 Task: Create new customer invoice with Date Opened: 25-May-23, Select Customer: Country Charm General Store, Terms: Net 30. Make invoice entry for item-1 with Date: 25-May-23, Description: Ikem Collection Igwe Power Africa Kola Endurance & Libido Tea
, Income Account: Income:Sales, Quantity: 2, Unit Price: 15.49, Sales Tax: Y, Sales Tax Included: Y, Tax Table: Sales Tax. Post Invoice with Post Date: 25-May-23, Post to Accounts: Assets:Accounts Receivable. Pay / Process Payment with Transaction Date: 23-Jun-23, Amount: 30.98, Transfer Account: Checking Account. Go to 'Print Invoice'.
Action: Mouse moved to (154, 53)
Screenshot: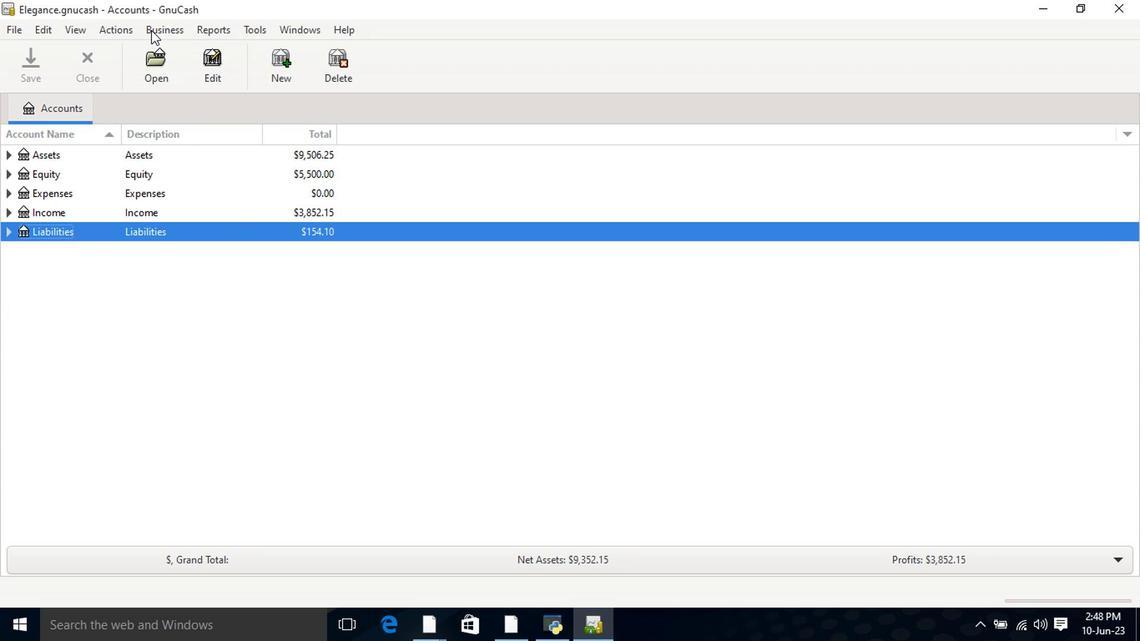 
Action: Mouse pressed left at (154, 53)
Screenshot: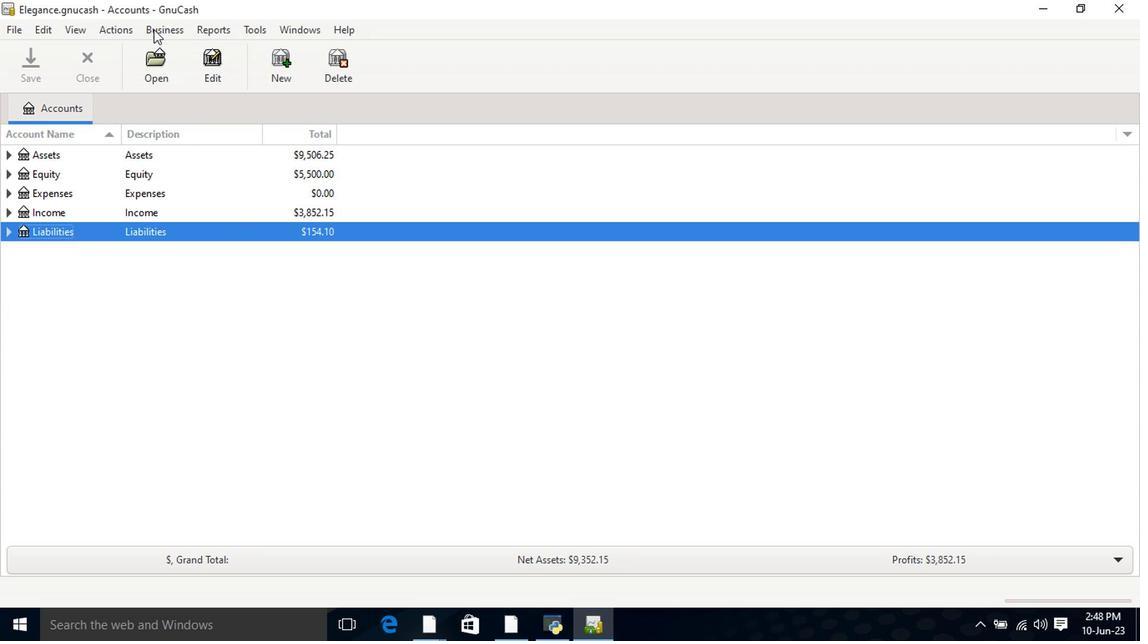 
Action: Mouse moved to (164, 66)
Screenshot: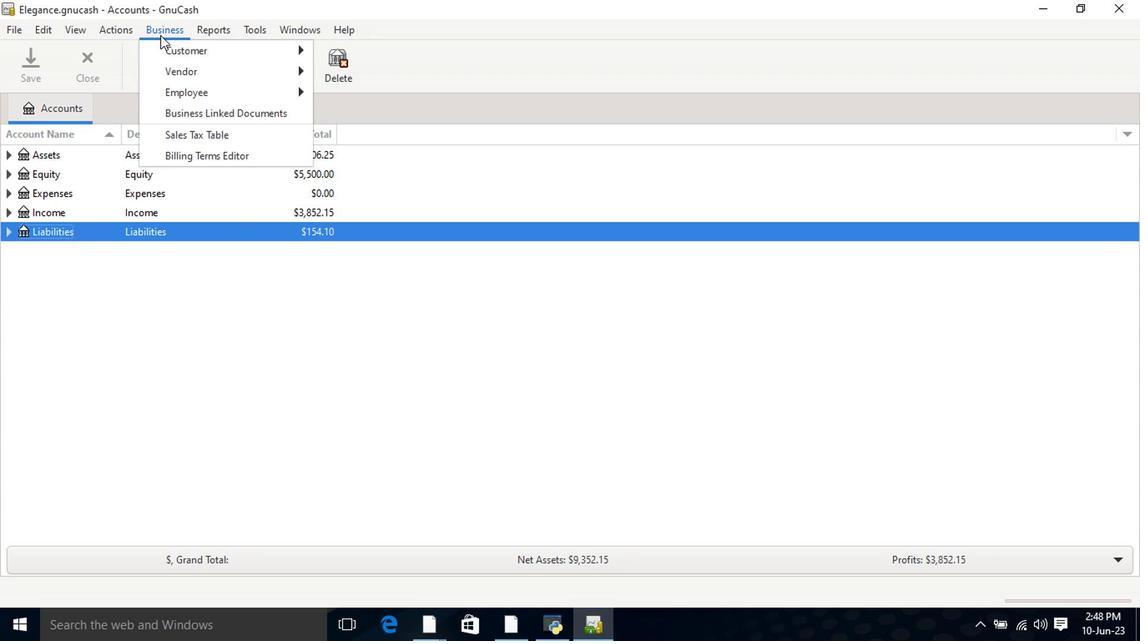 
Action: Mouse pressed left at (164, 66)
Screenshot: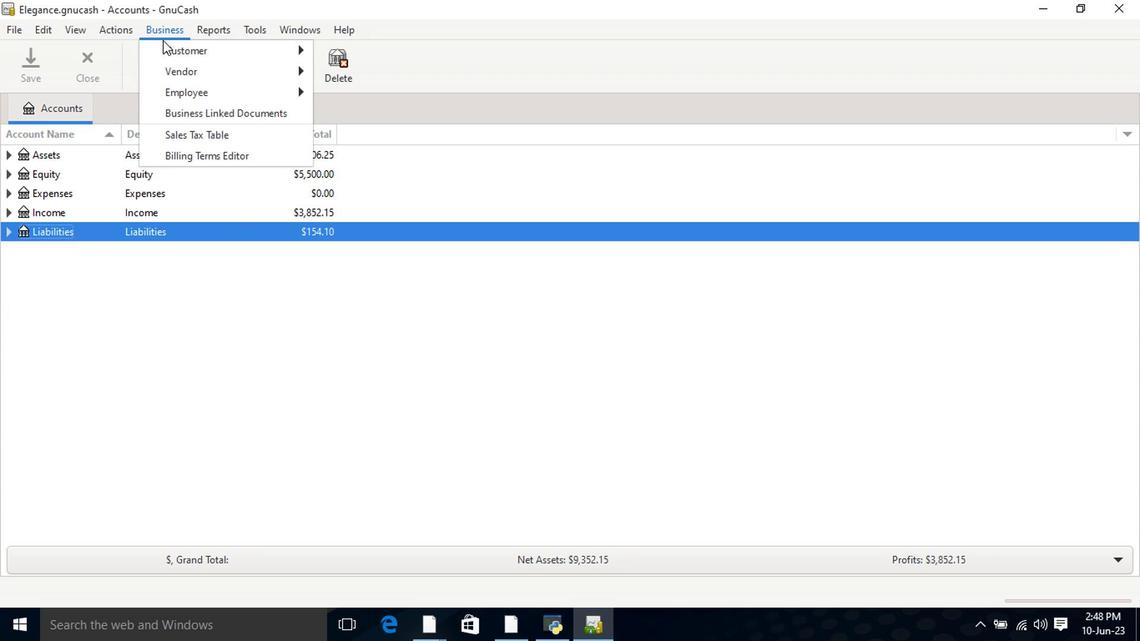 
Action: Mouse moved to (370, 127)
Screenshot: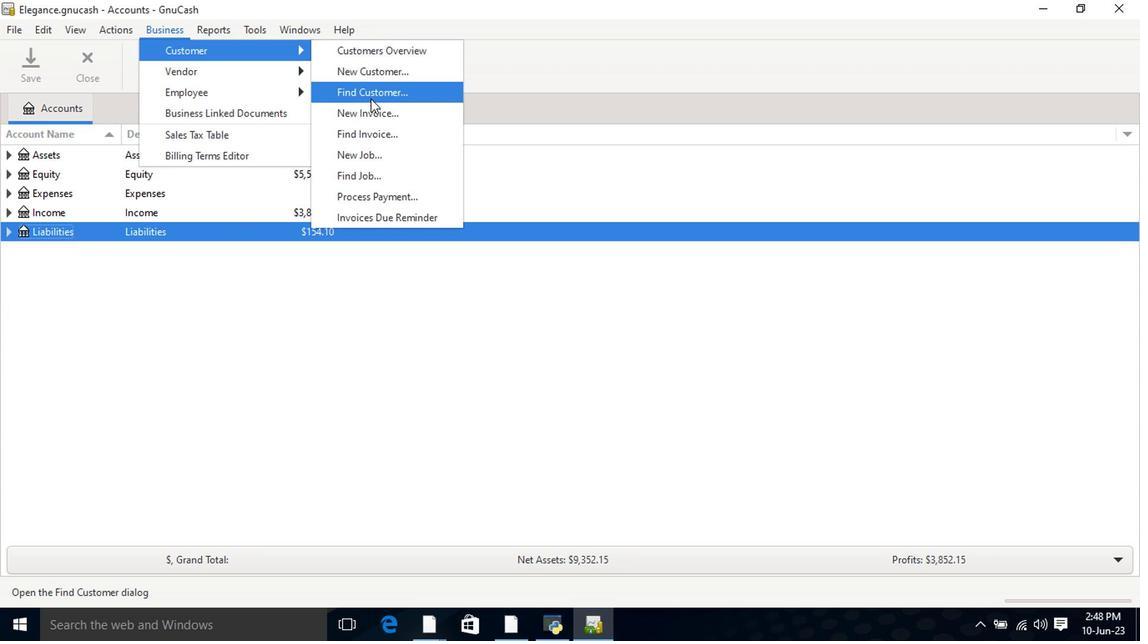 
Action: Mouse pressed left at (370, 127)
Screenshot: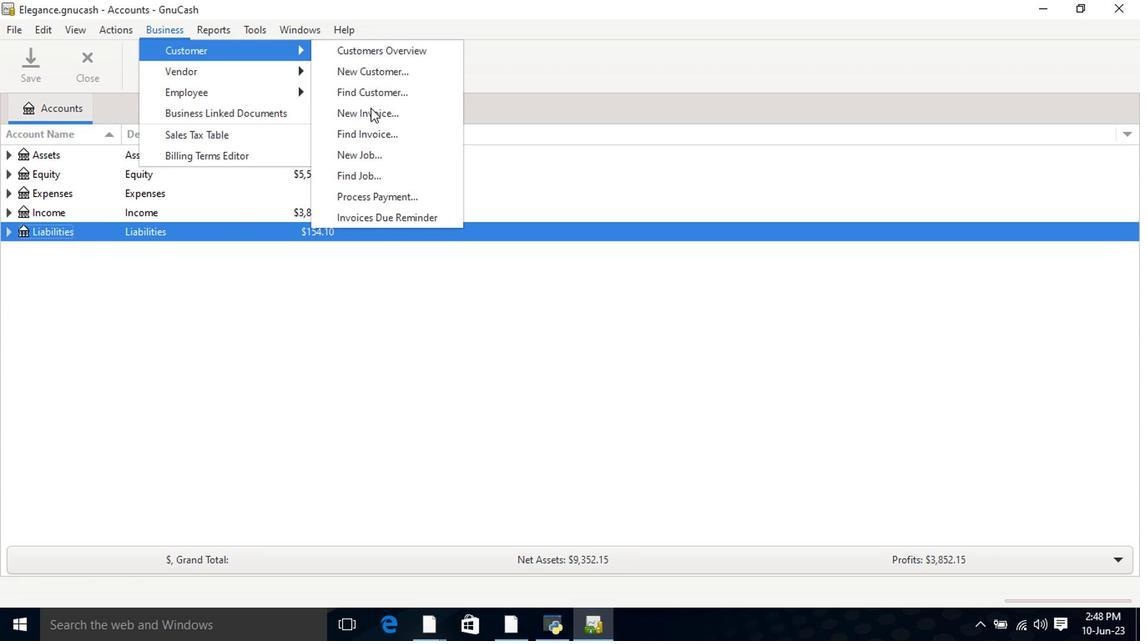 
Action: Mouse moved to (684, 260)
Screenshot: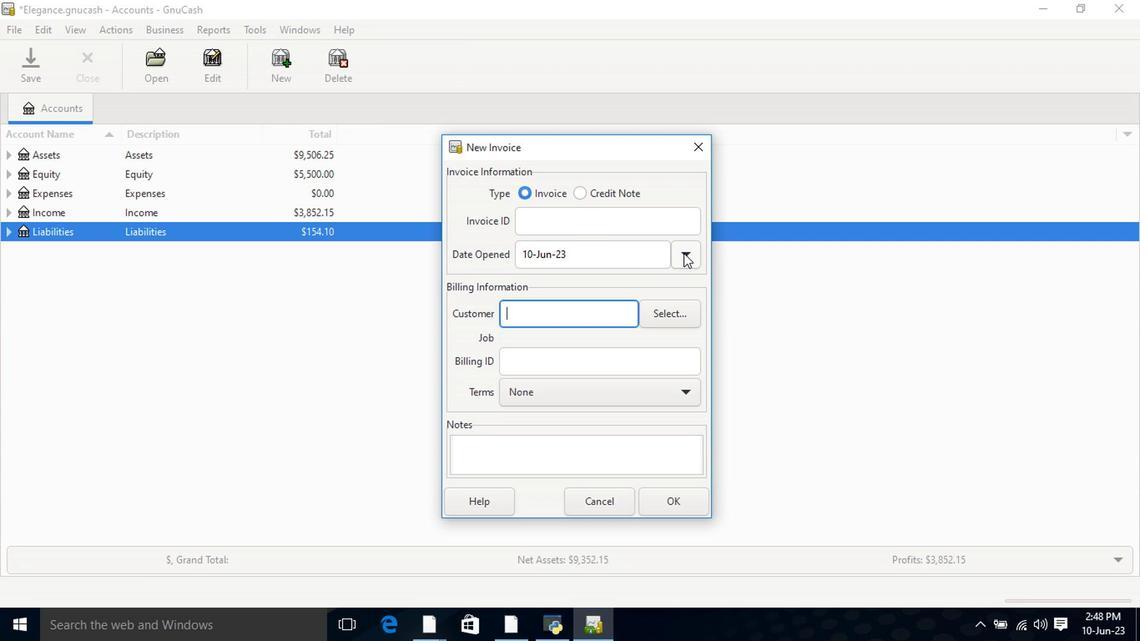 
Action: Mouse pressed left at (684, 260)
Screenshot: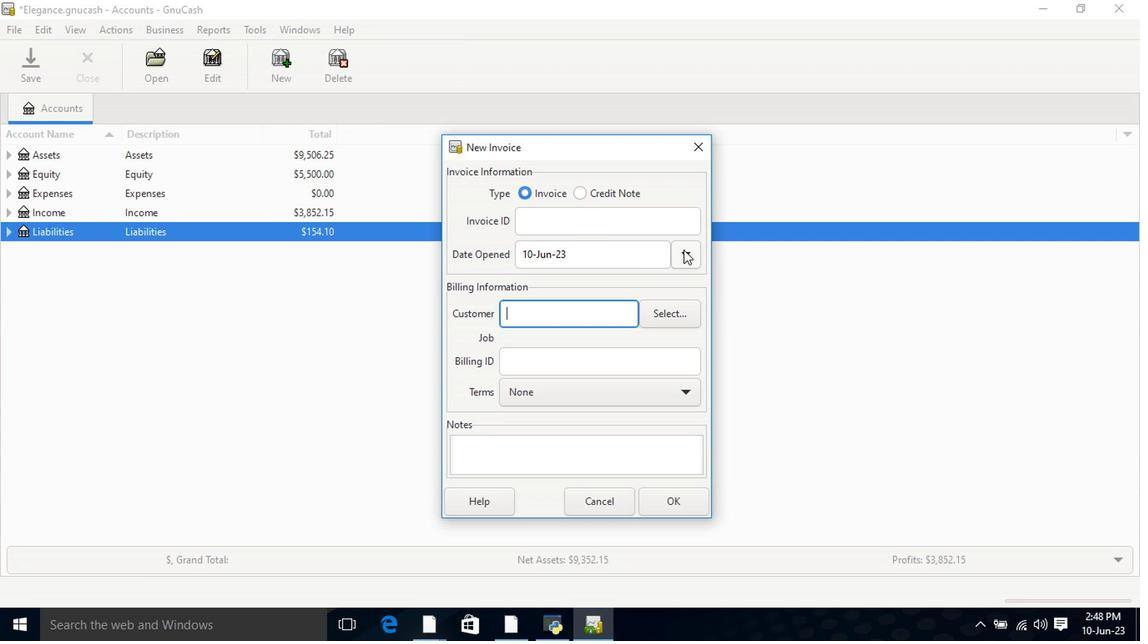 
Action: Mouse moved to (559, 285)
Screenshot: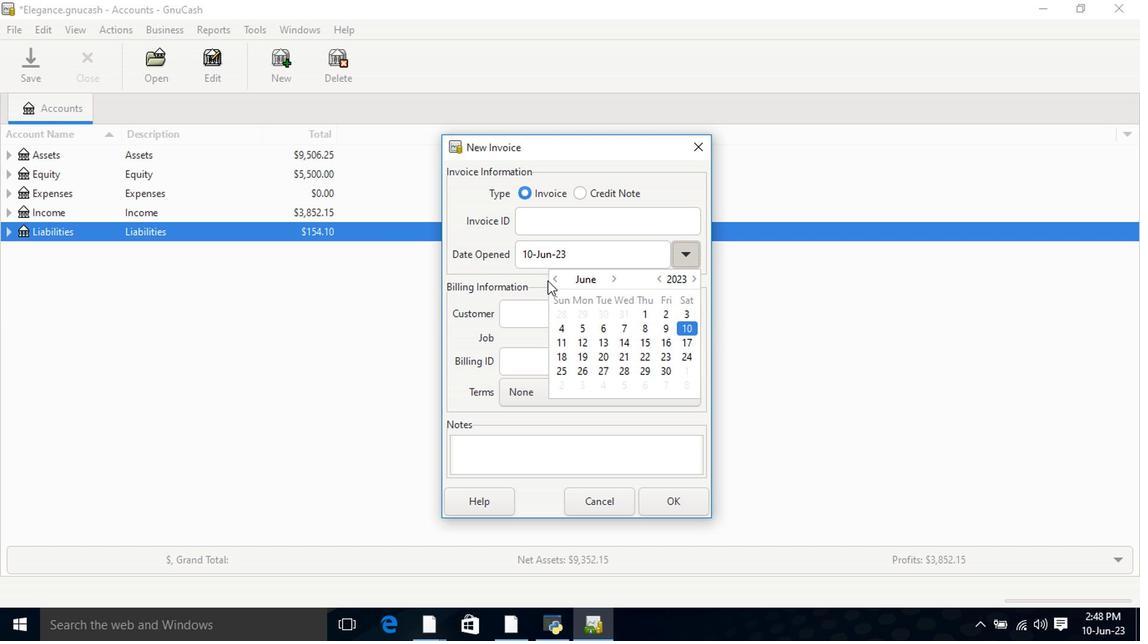 
Action: Mouse pressed left at (559, 285)
Screenshot: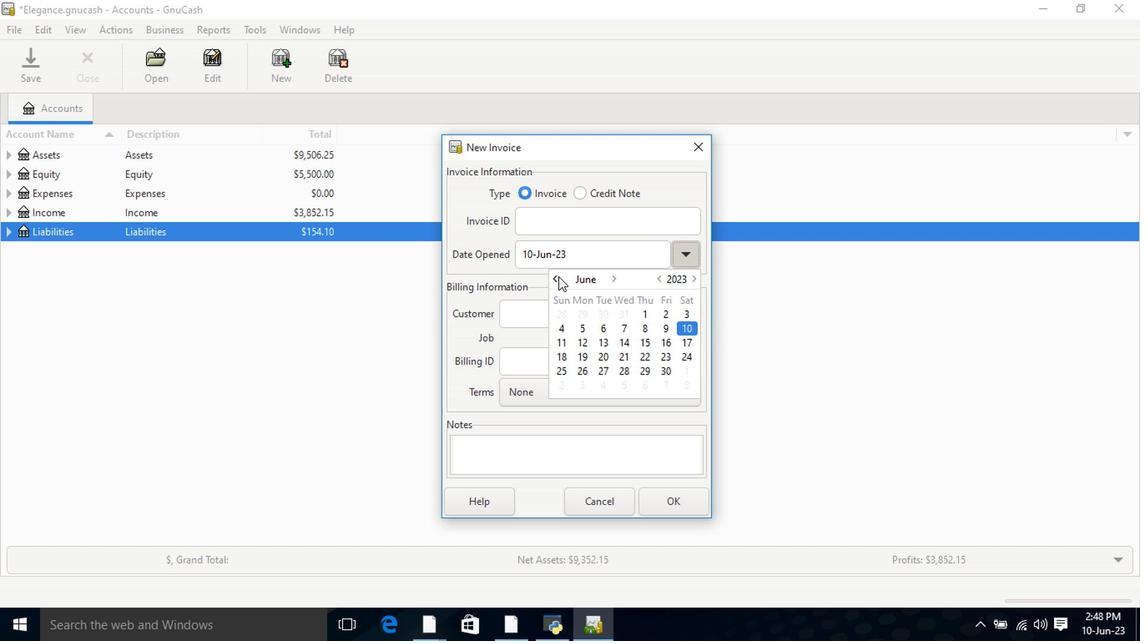 
Action: Mouse moved to (642, 357)
Screenshot: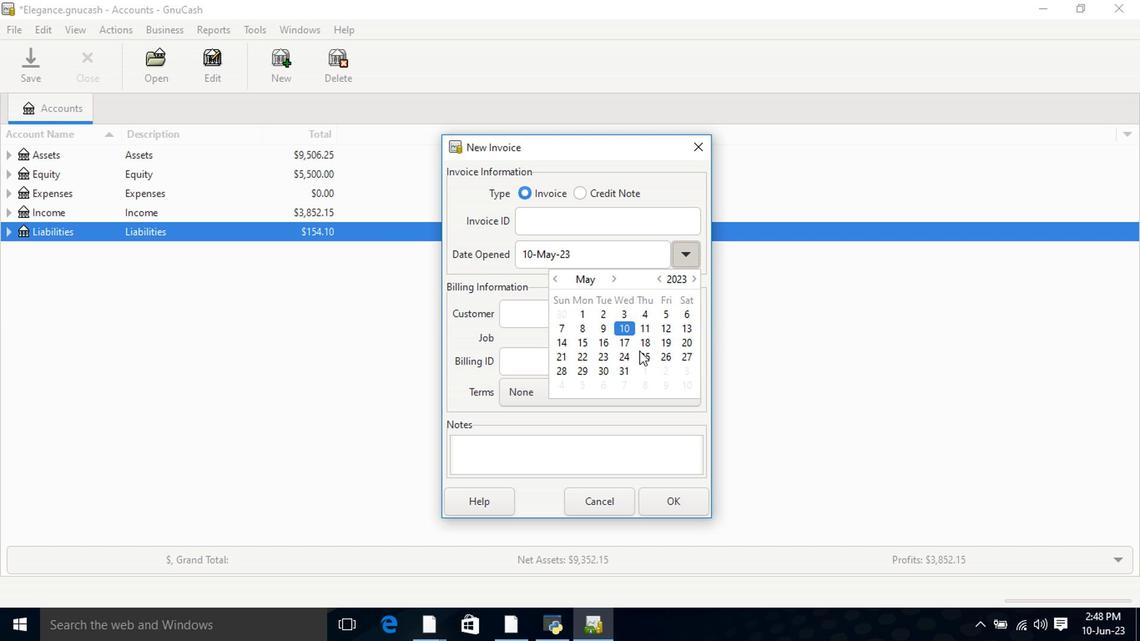 
Action: Mouse pressed left at (642, 357)
Screenshot: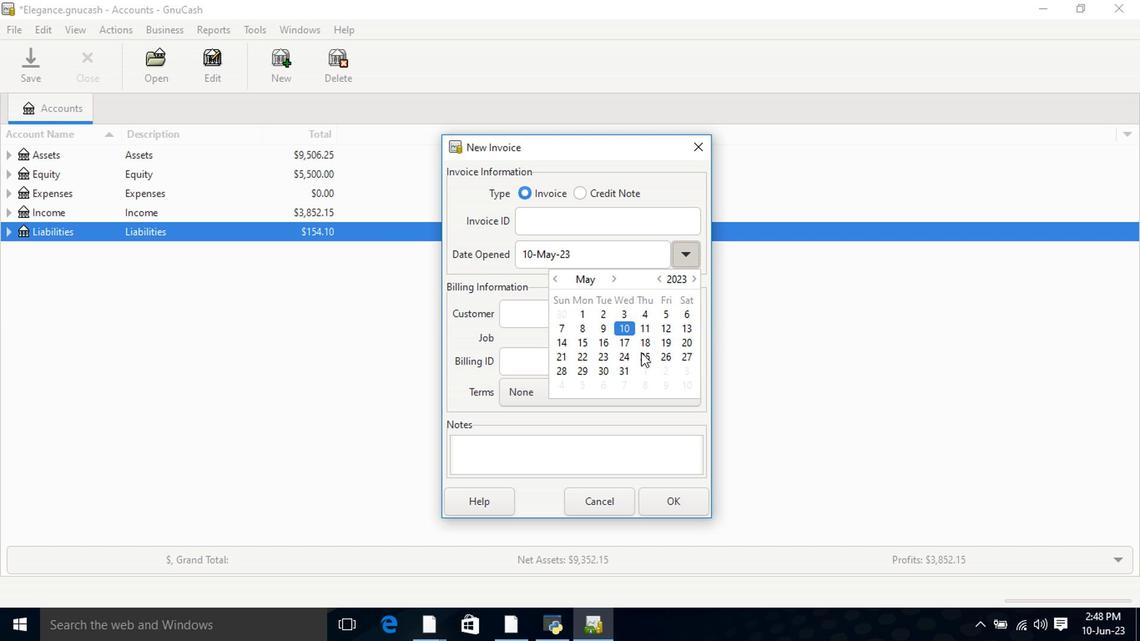 
Action: Mouse pressed left at (642, 357)
Screenshot: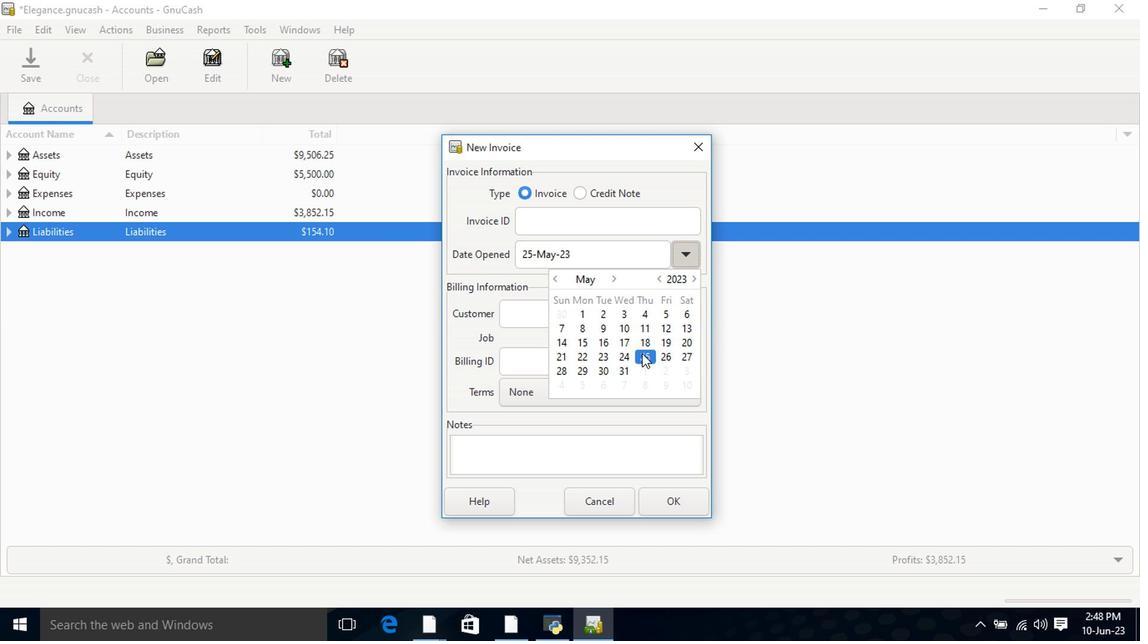 
Action: Mouse moved to (608, 329)
Screenshot: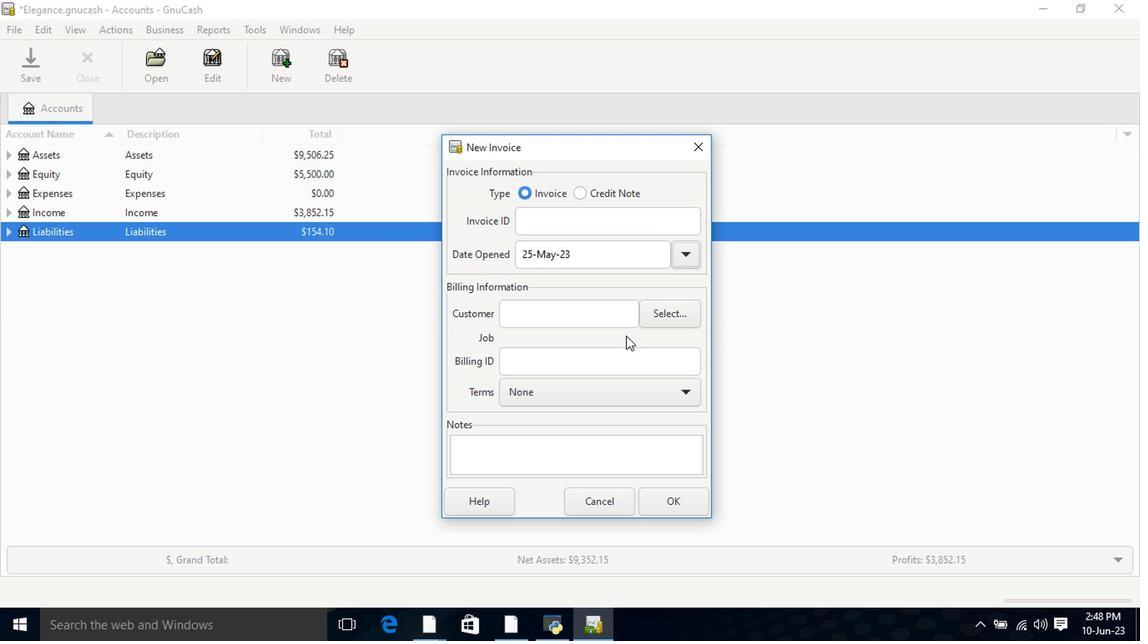
Action: Mouse pressed left at (608, 329)
Screenshot: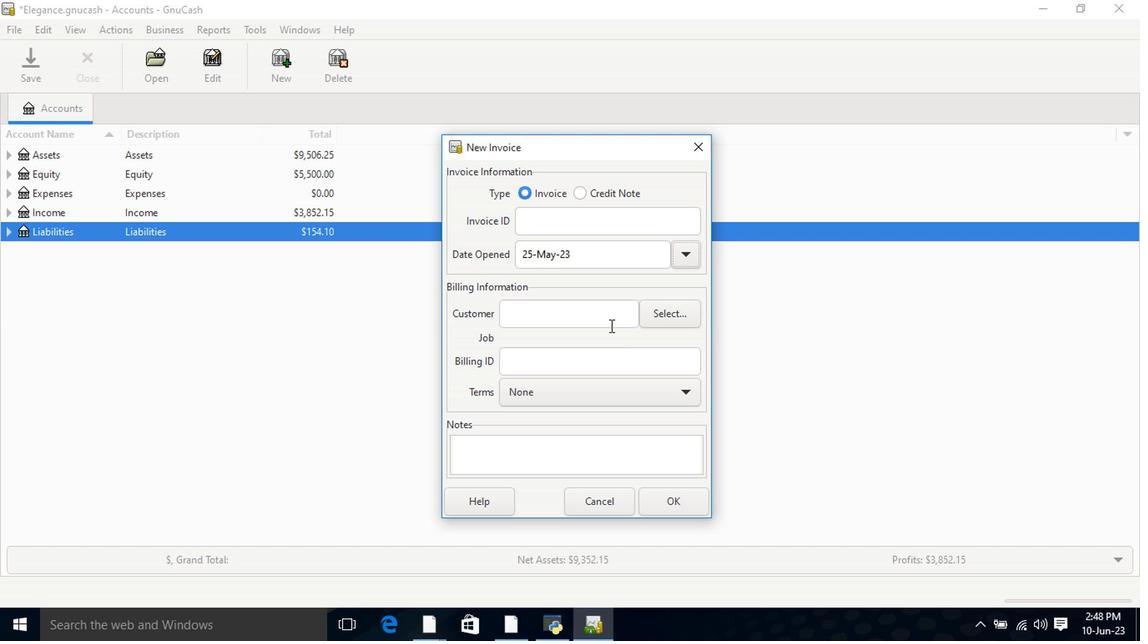 
Action: Key pressed <Key.shift>Count
Screenshot: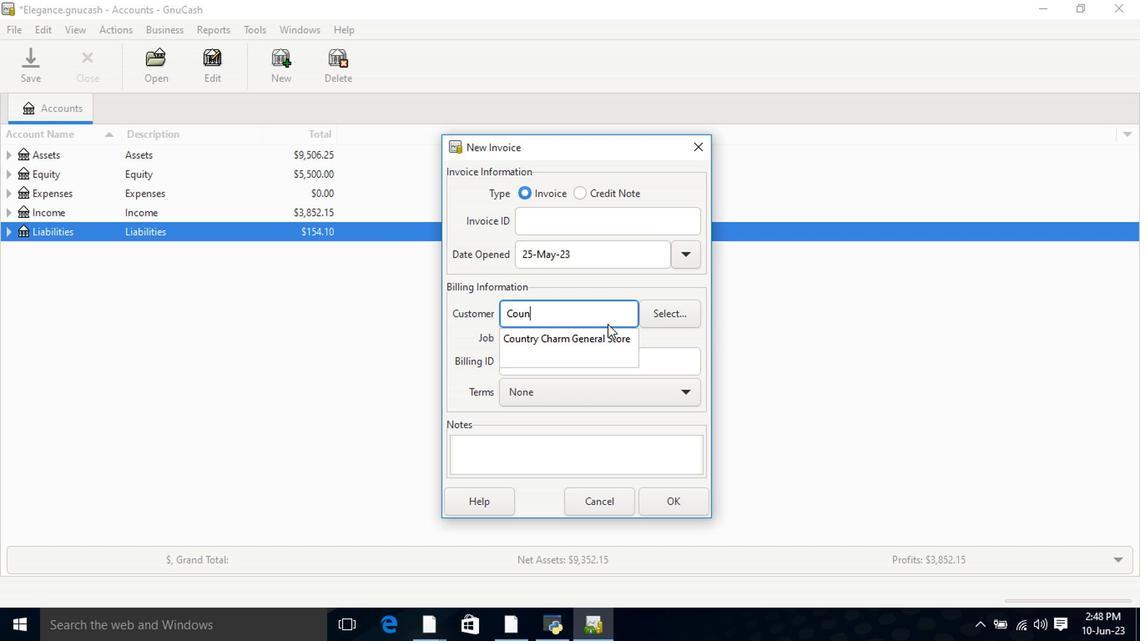 
Action: Mouse moved to (598, 346)
Screenshot: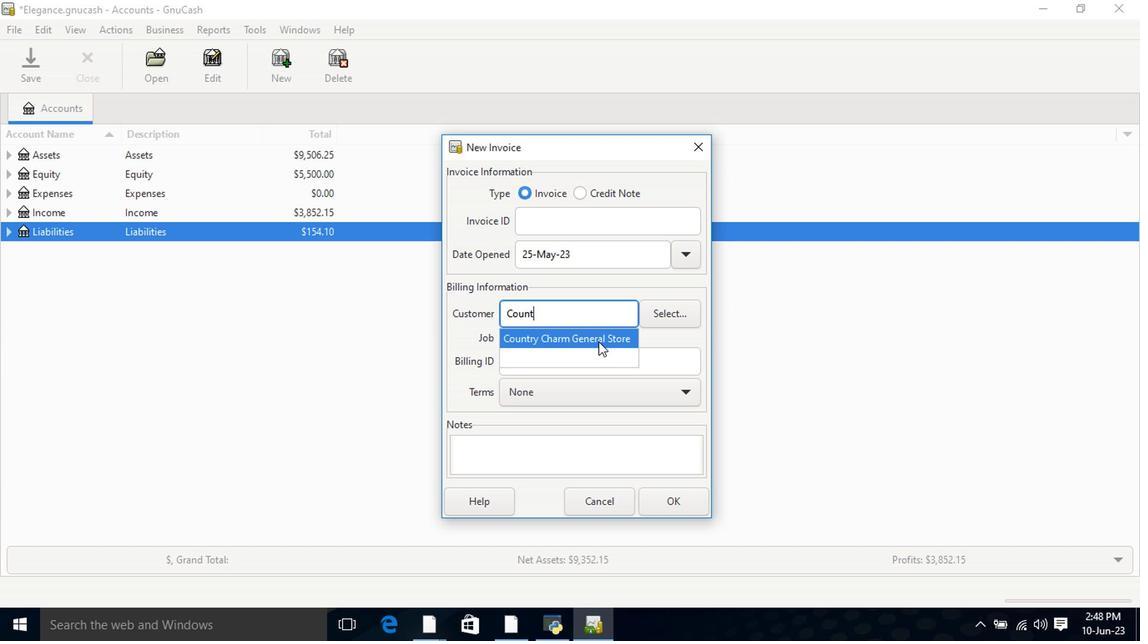 
Action: Mouse pressed left at (598, 346)
Screenshot: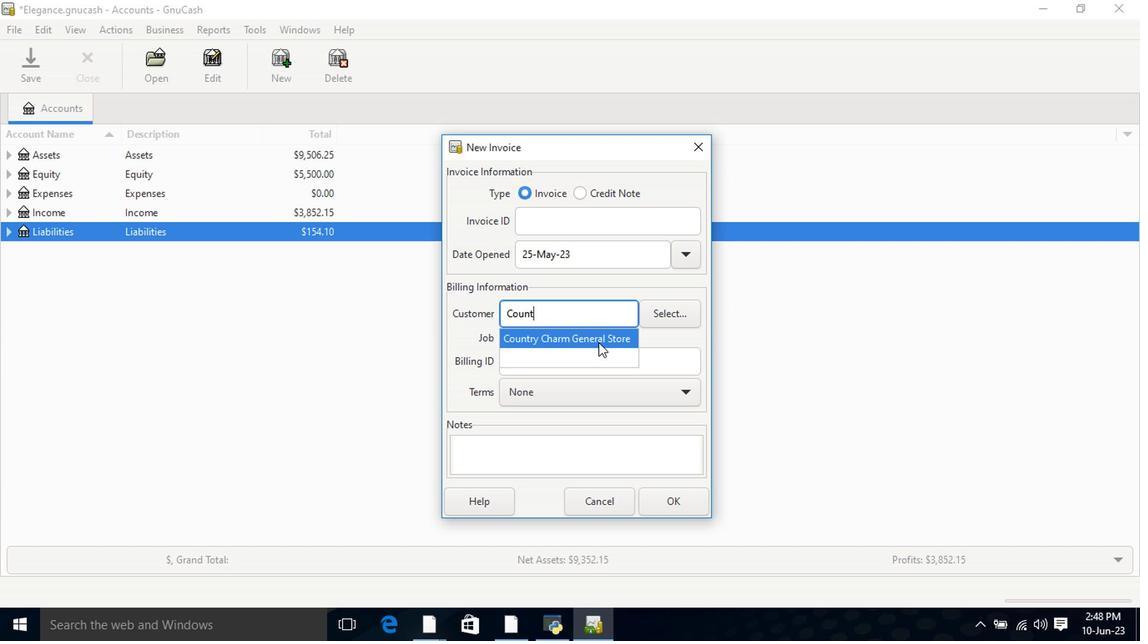 
Action: Mouse moved to (600, 398)
Screenshot: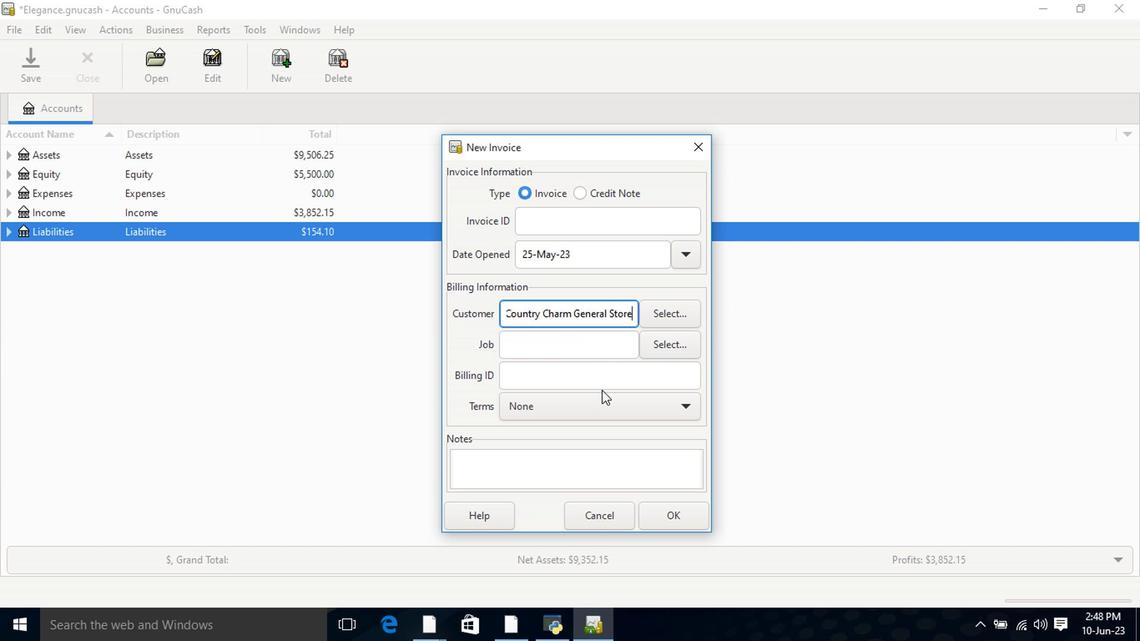 
Action: Mouse pressed left at (600, 398)
Screenshot: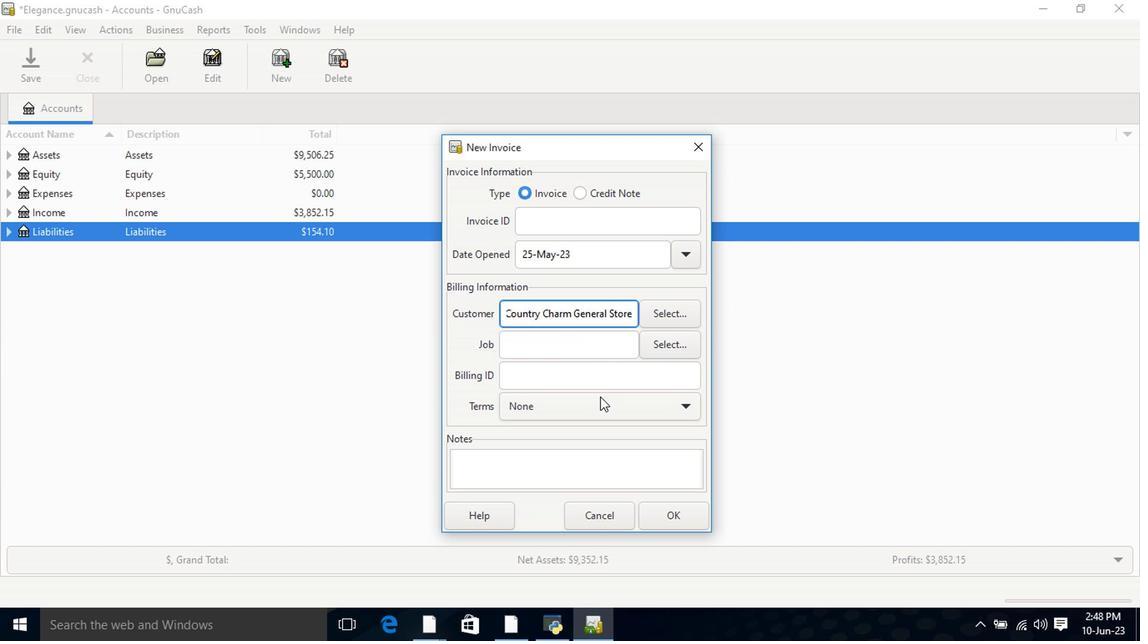 
Action: Mouse moved to (602, 446)
Screenshot: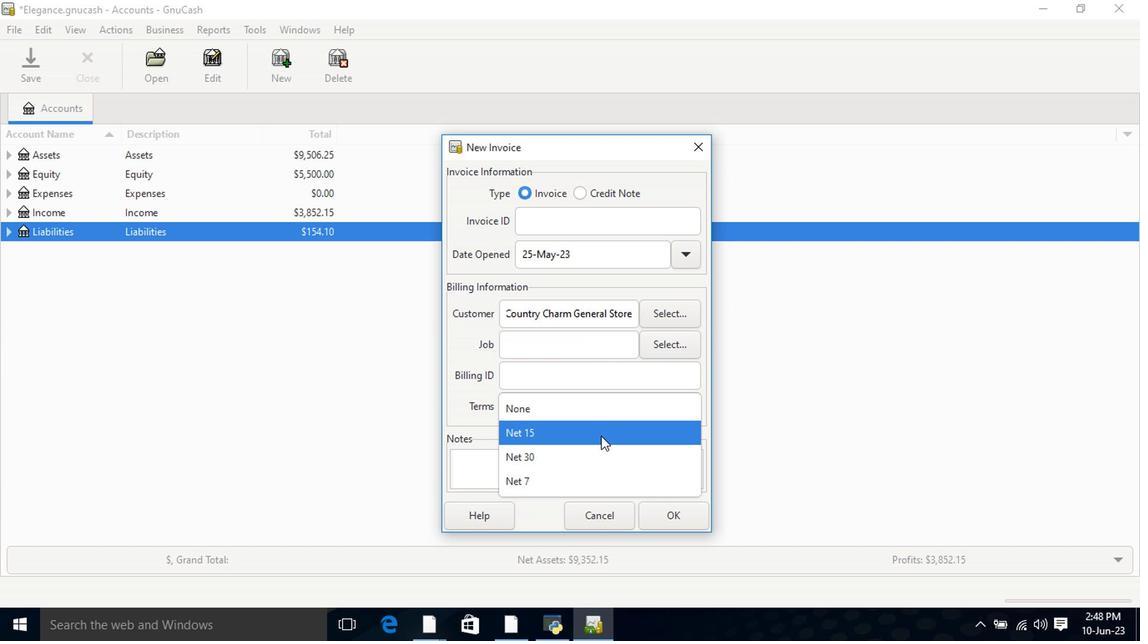 
Action: Mouse pressed left at (602, 446)
Screenshot: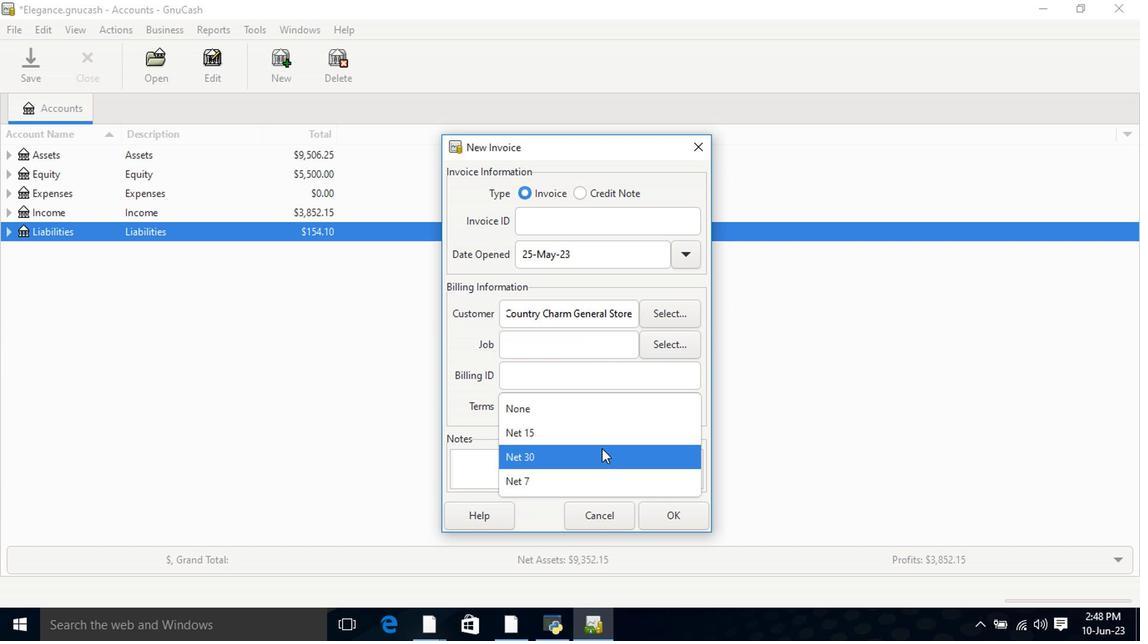 
Action: Mouse moved to (666, 504)
Screenshot: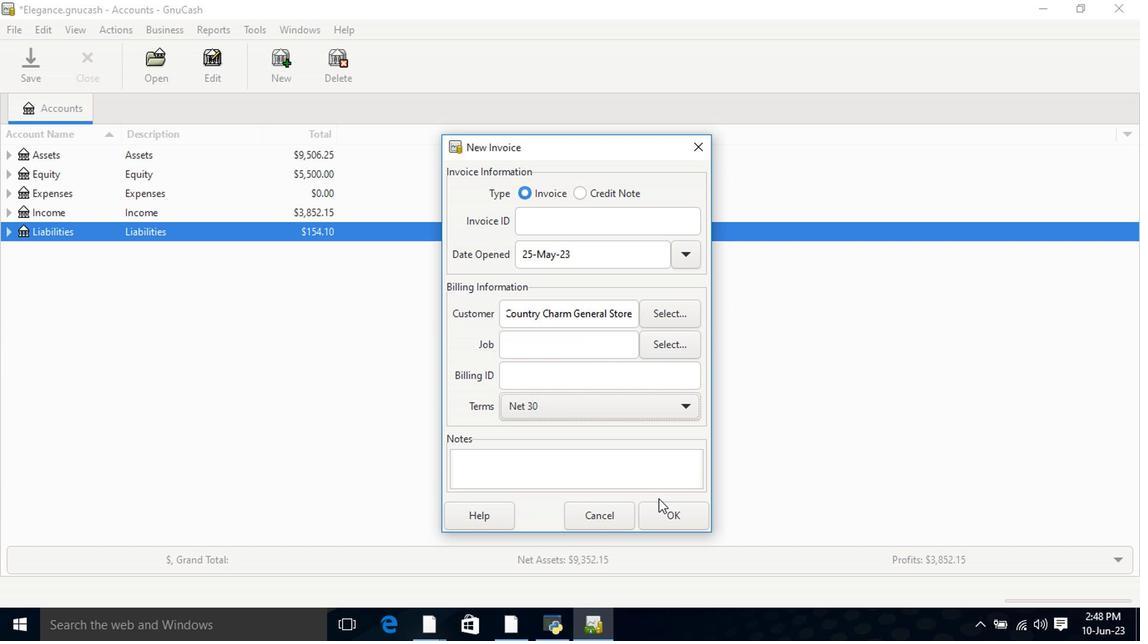 
Action: Mouse pressed left at (666, 504)
Screenshot: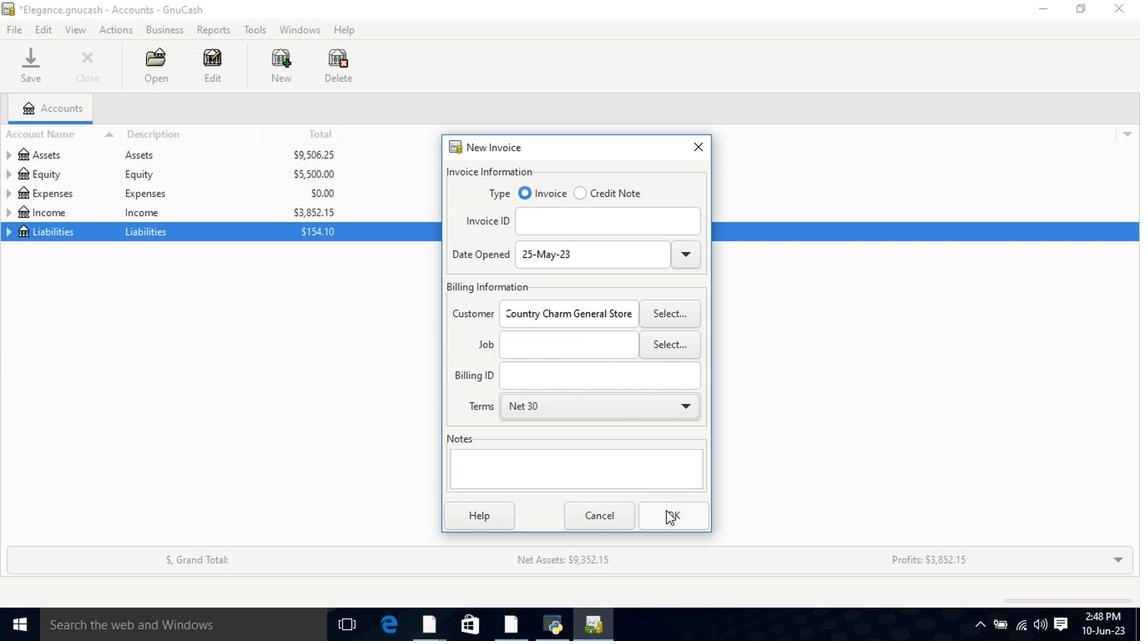 
Action: Mouse moved to (71, 327)
Screenshot: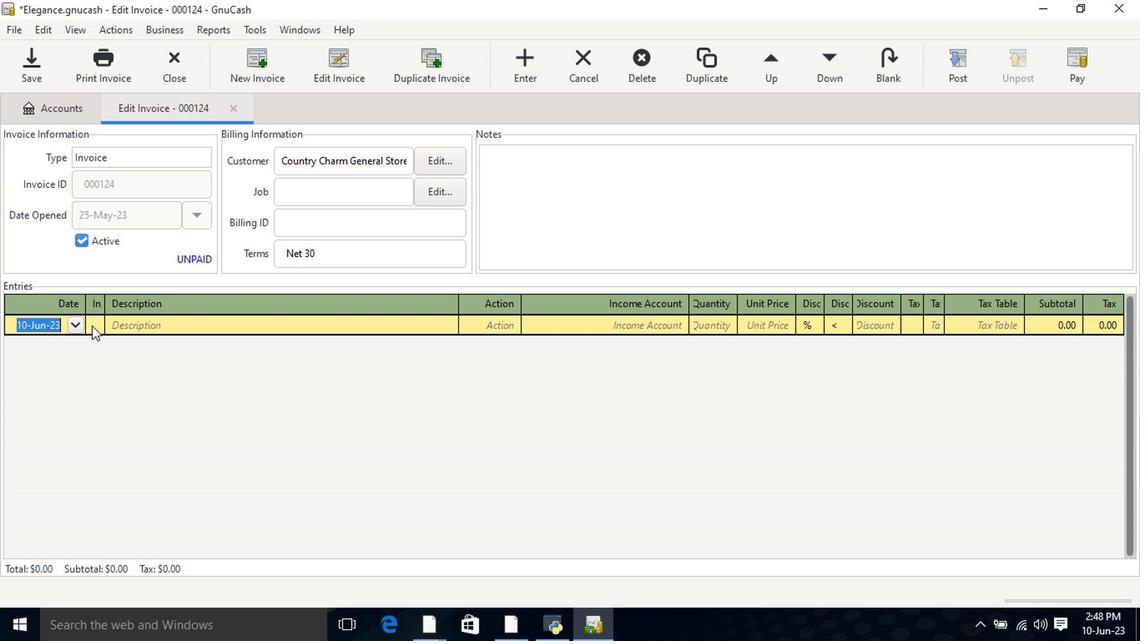 
Action: Mouse pressed left at (71, 327)
Screenshot: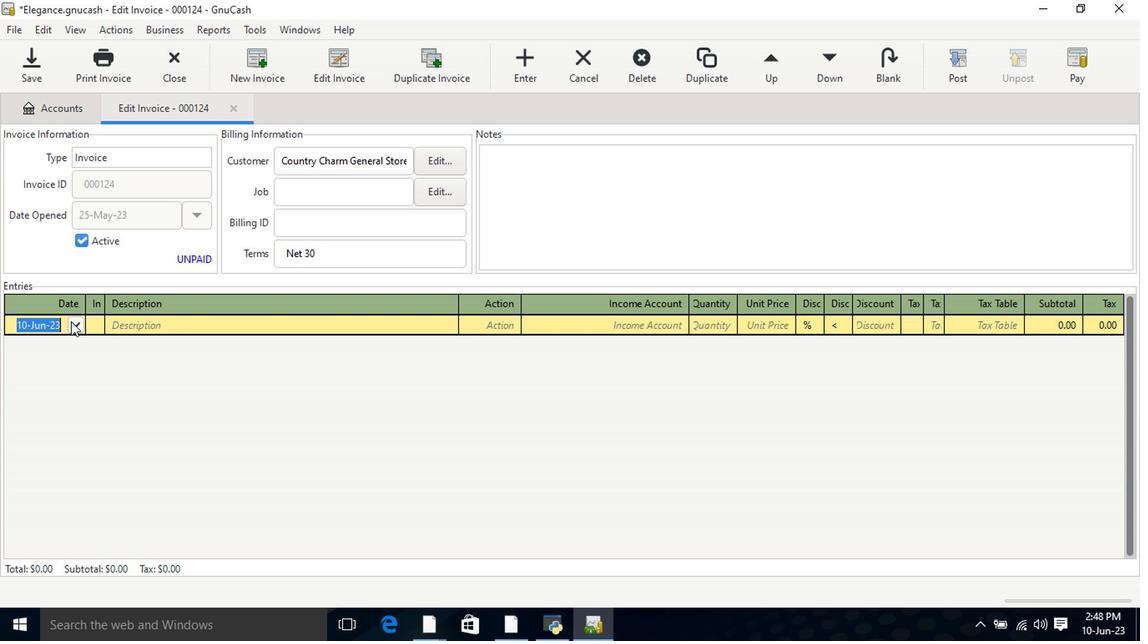 
Action: Mouse moved to (10, 354)
Screenshot: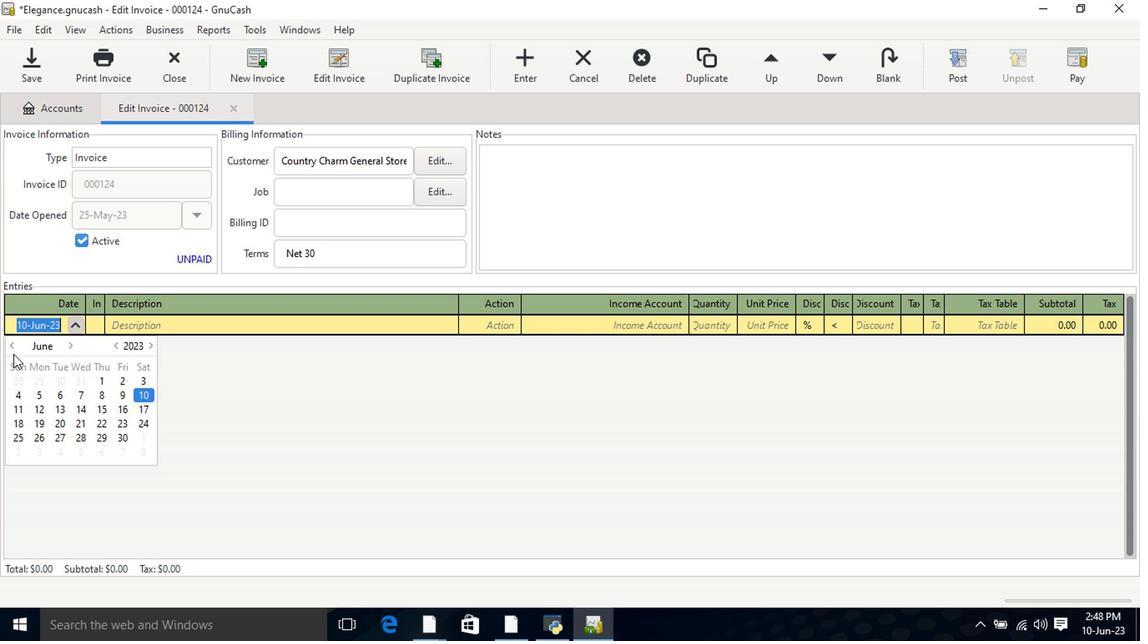 
Action: Mouse pressed left at (10, 354)
Screenshot: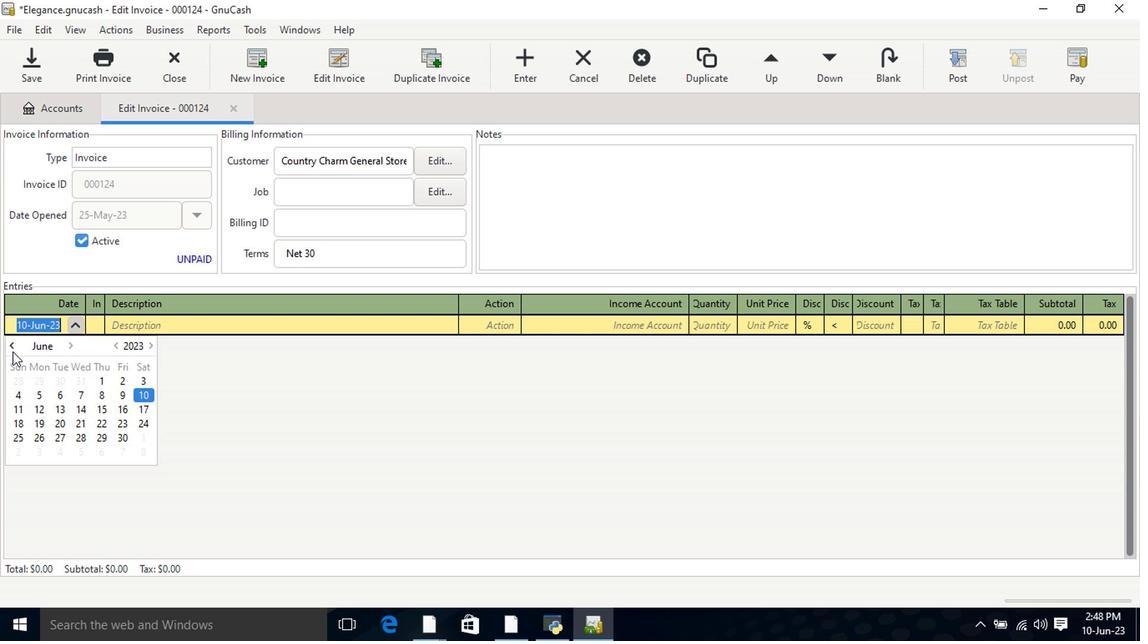 
Action: Mouse moved to (96, 424)
Screenshot: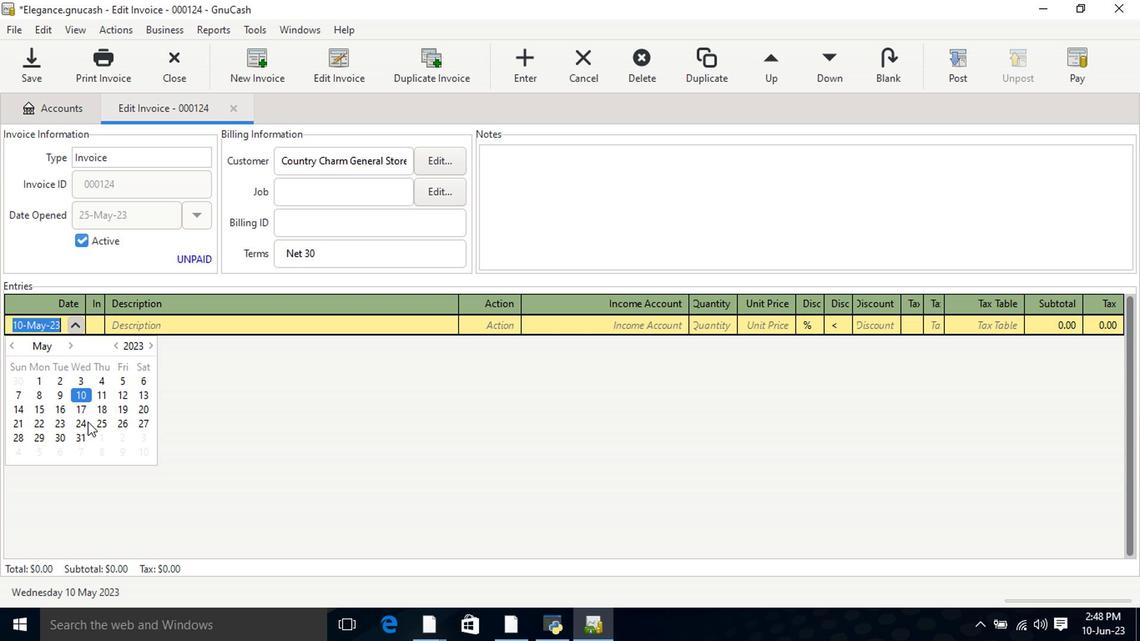 
Action: Mouse pressed left at (96, 424)
Screenshot: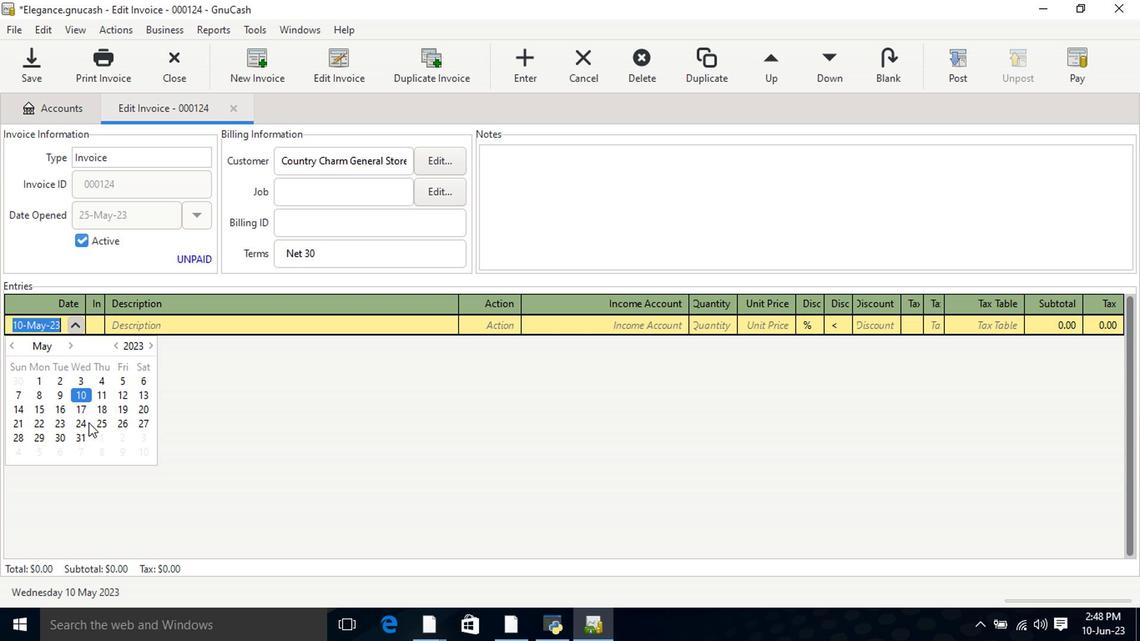 
Action: Mouse pressed left at (96, 424)
Screenshot: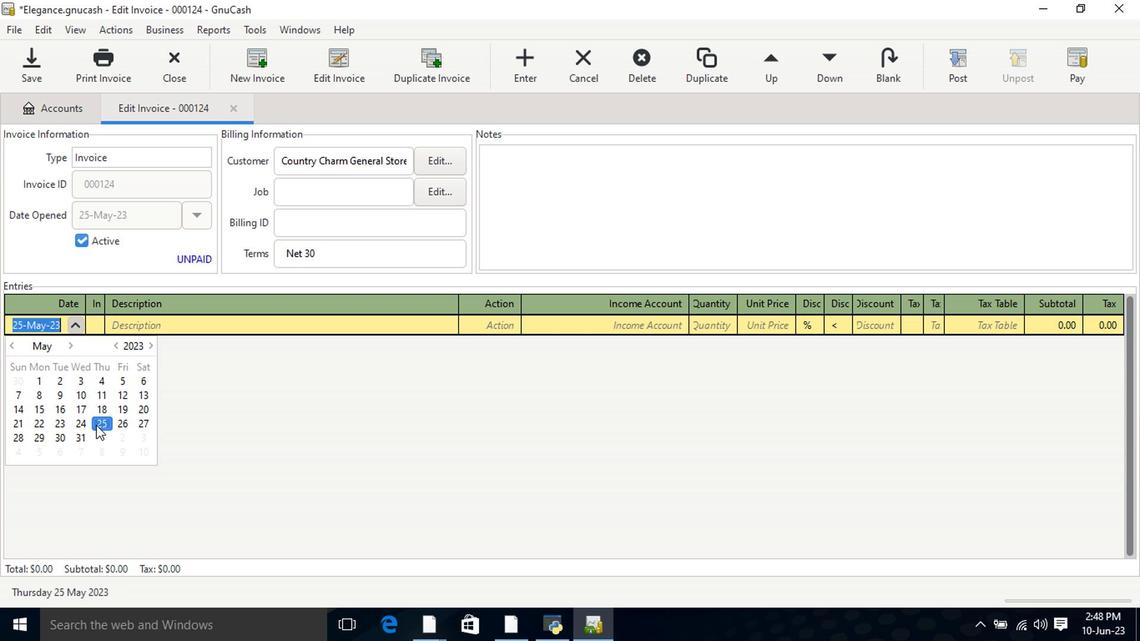 
Action: Mouse moved to (146, 332)
Screenshot: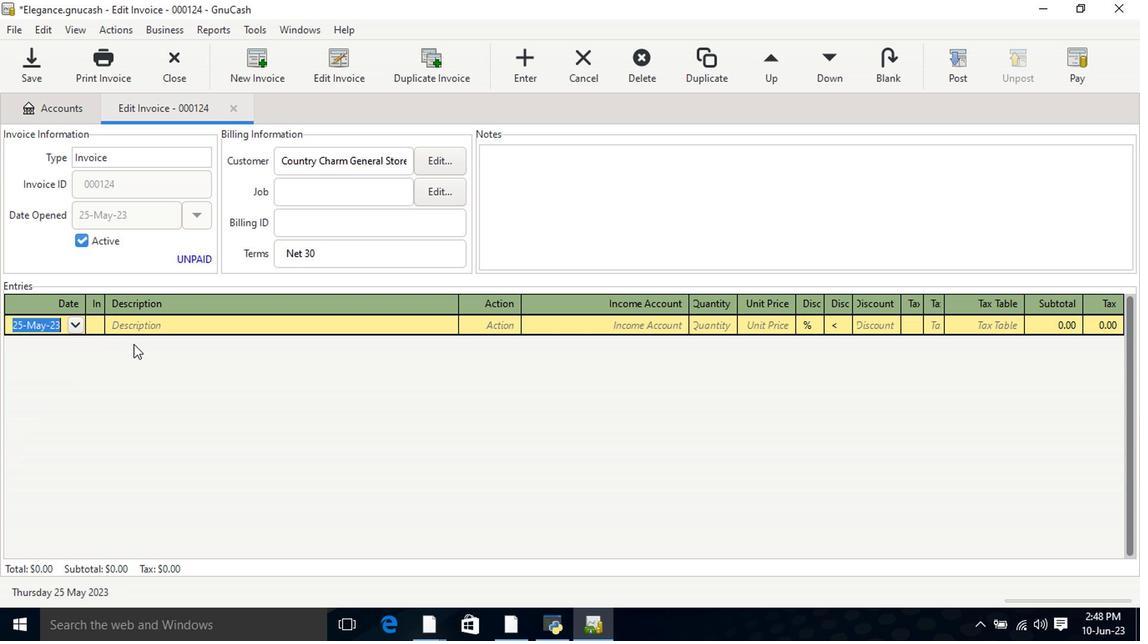 
Action: Mouse pressed left at (146, 332)
Screenshot: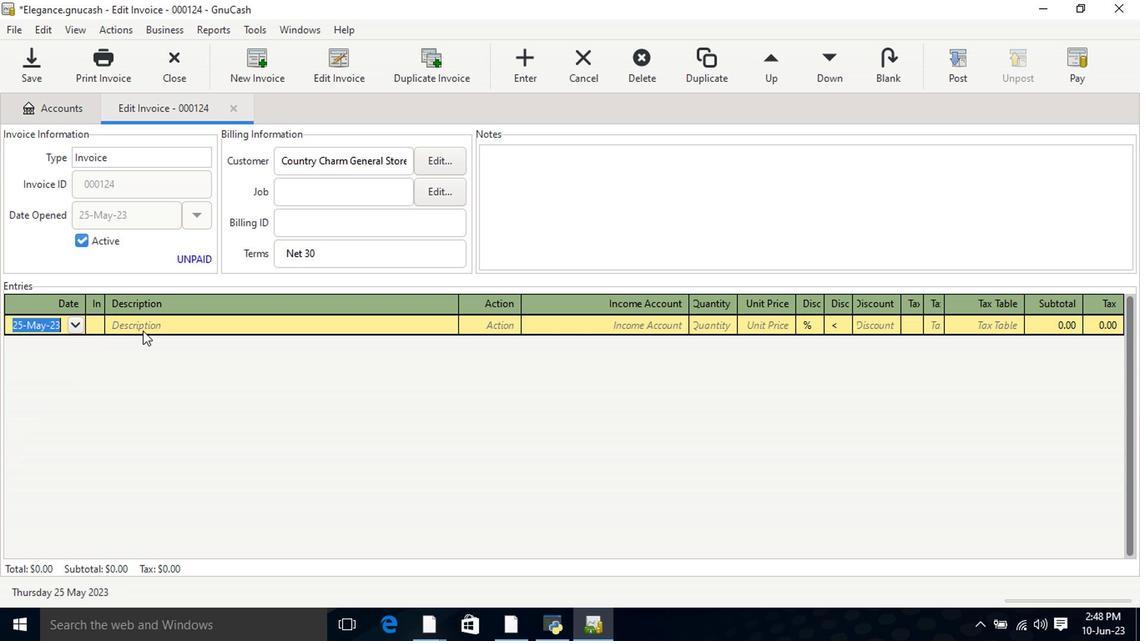 
Action: Key pressed <Key.shift>Ikem<Key.space><Key.shift><Key.shift><Key.shift><Key.shift><Key.shift><Key.shift><Key.shift><Key.shift>Collection<Key.space><Key.shift>Igwe<Key.space><Key.shift>Power<Key.space><Key.shift>Africa<Key.space><Key.shift>Kola<Key.space><Key.shift>Endurance<Key.space><Key.tab>2<Key.tab>15.49<Key.tab>
Screenshot: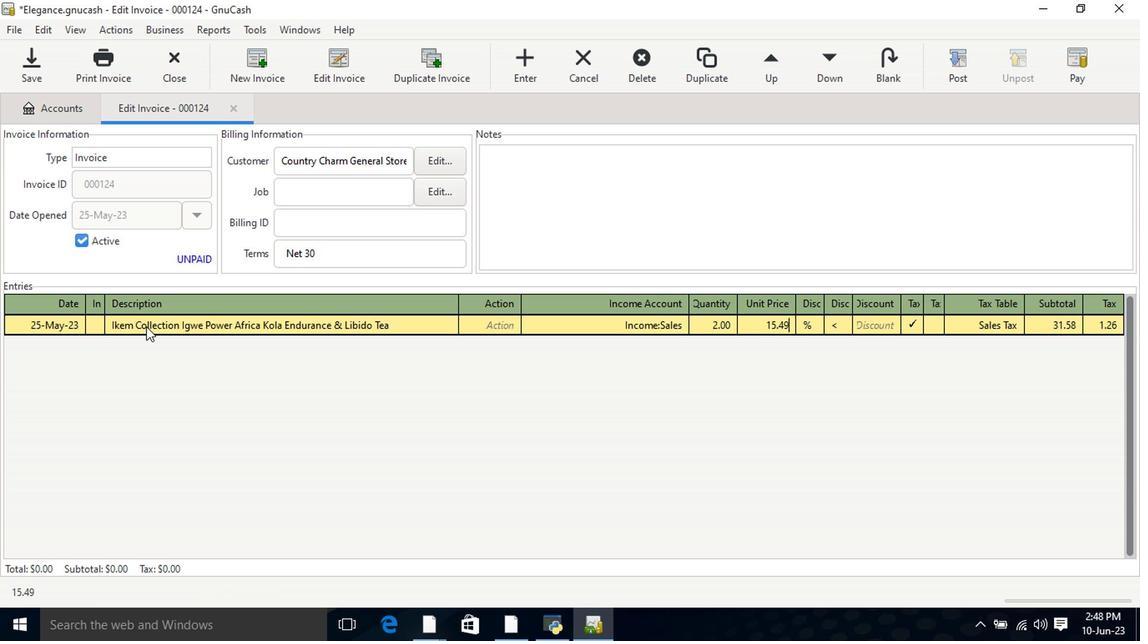 
Action: Mouse moved to (931, 327)
Screenshot: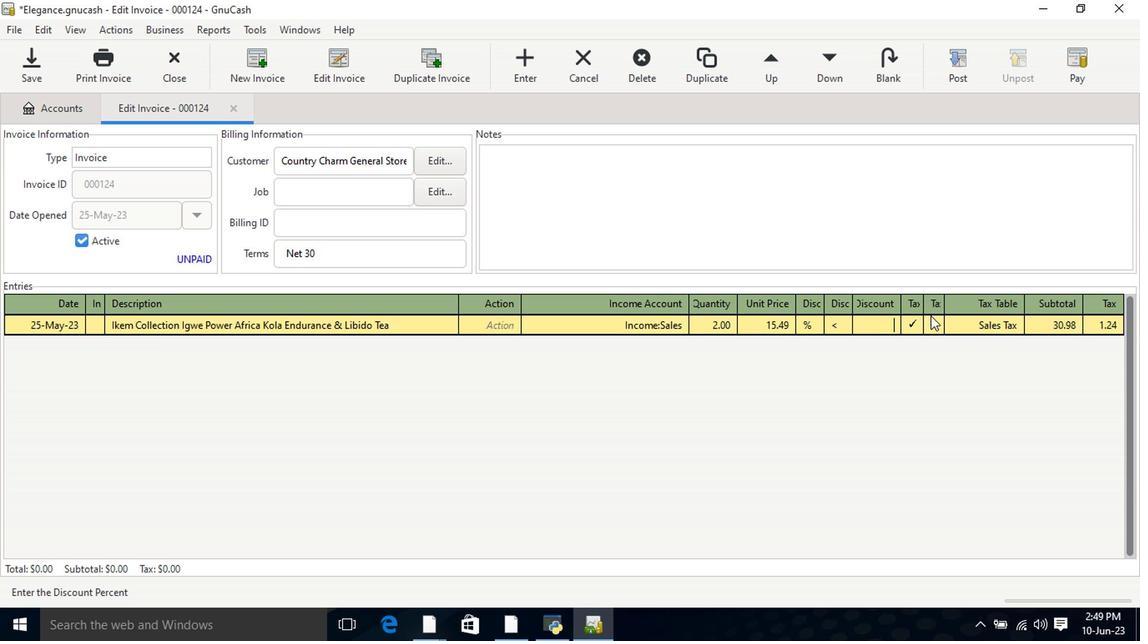 
Action: Mouse pressed left at (931, 327)
Screenshot: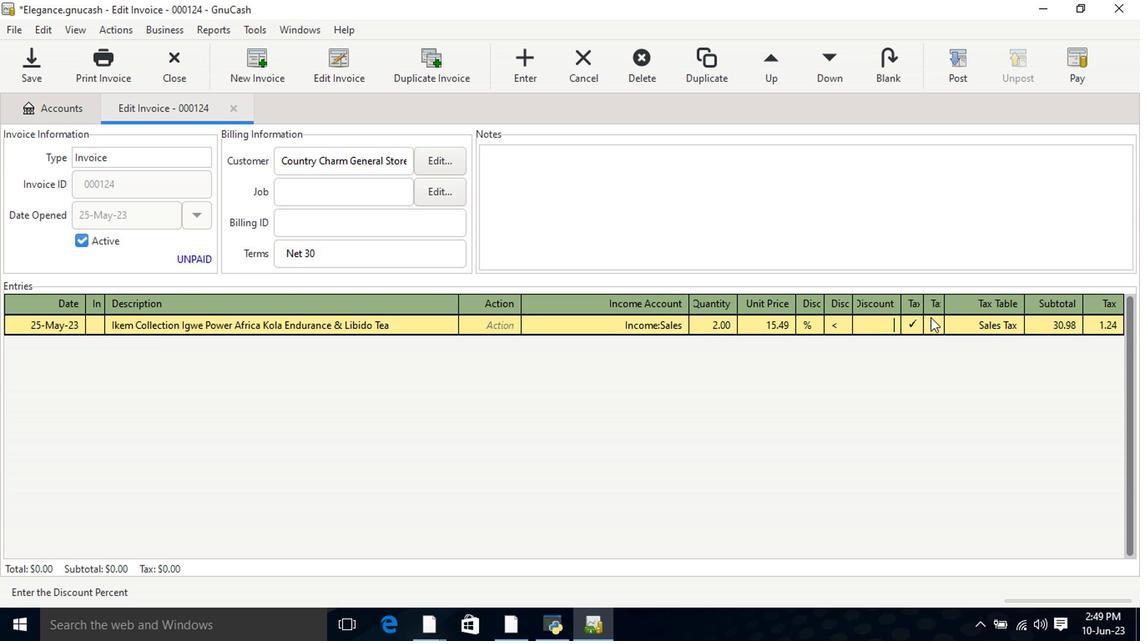 
Action: Mouse moved to (963, 328)
Screenshot: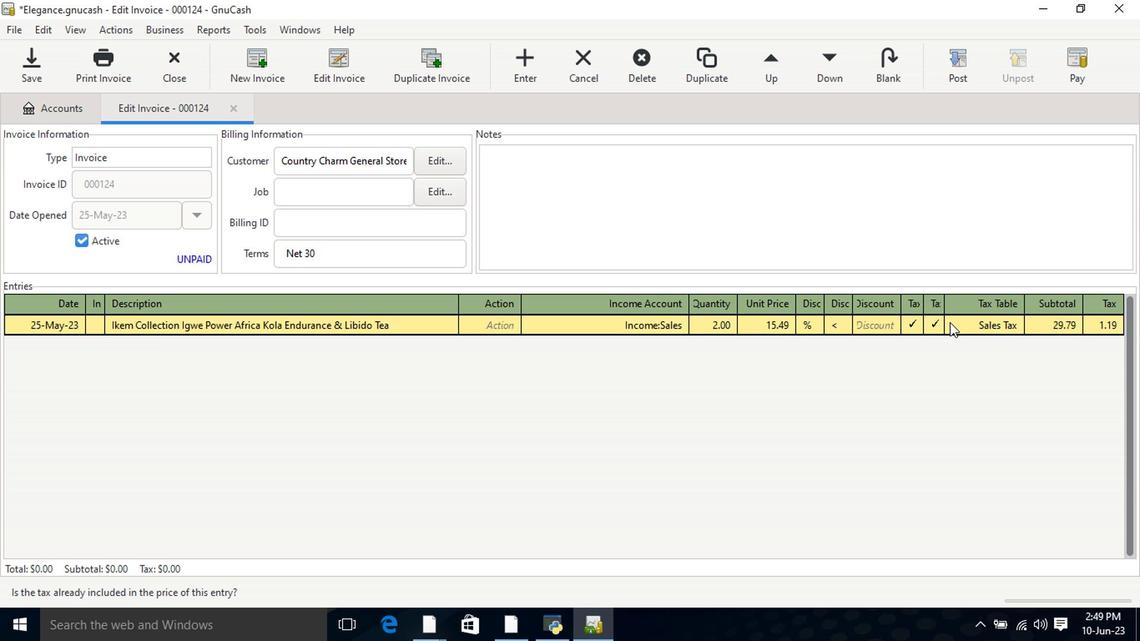 
Action: Key pressed <Key.tab><Key.tab>
Screenshot: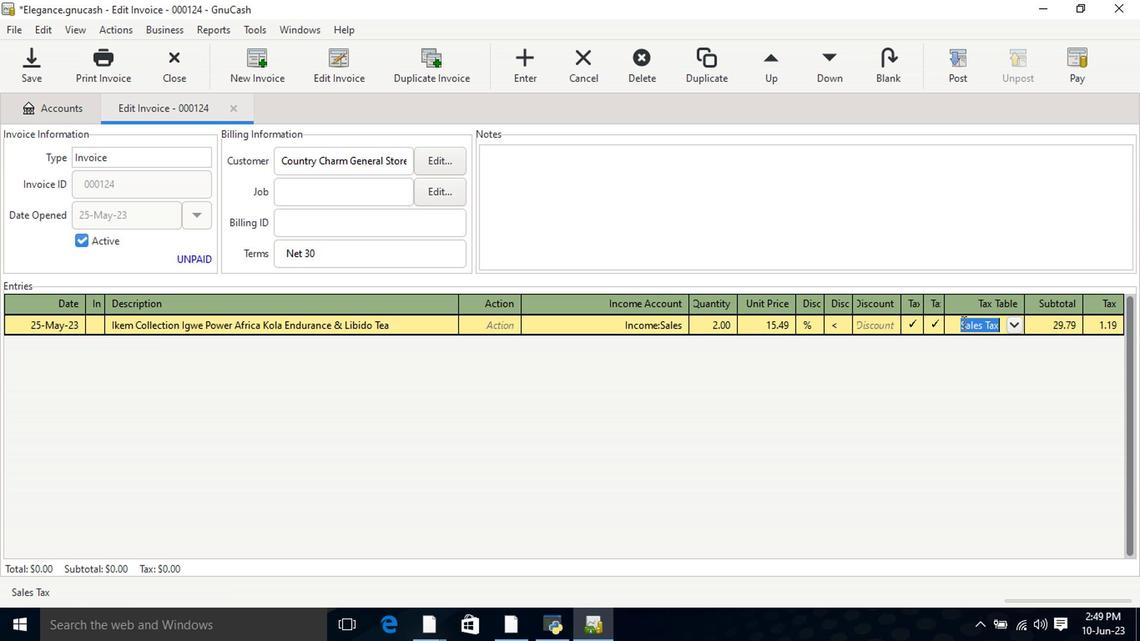 
Action: Mouse moved to (959, 87)
Screenshot: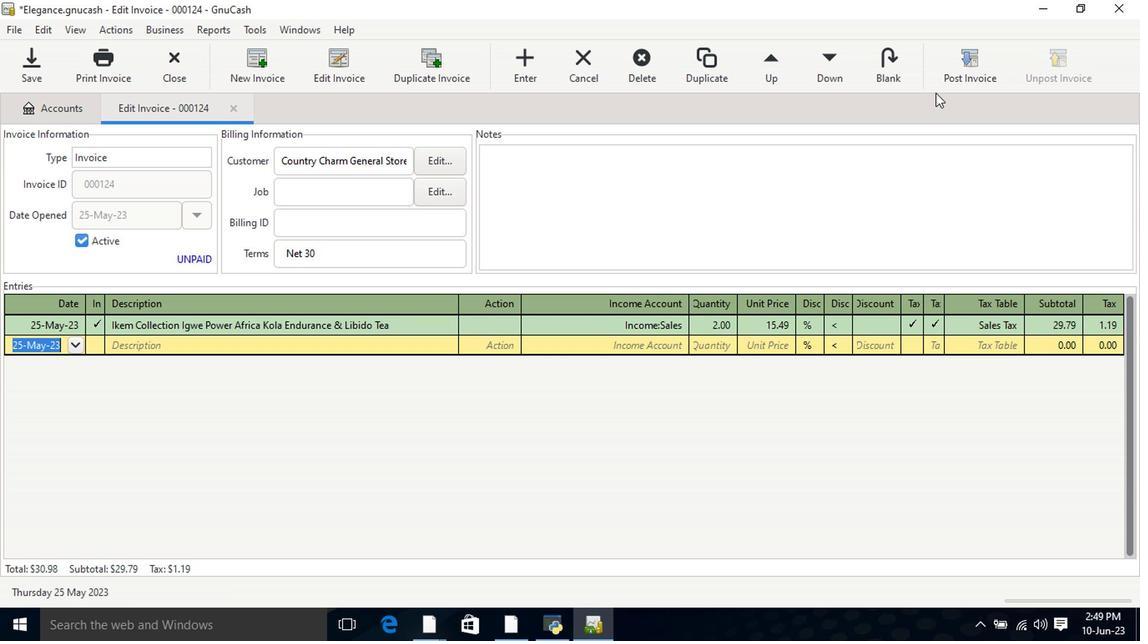
Action: Mouse pressed left at (959, 87)
Screenshot: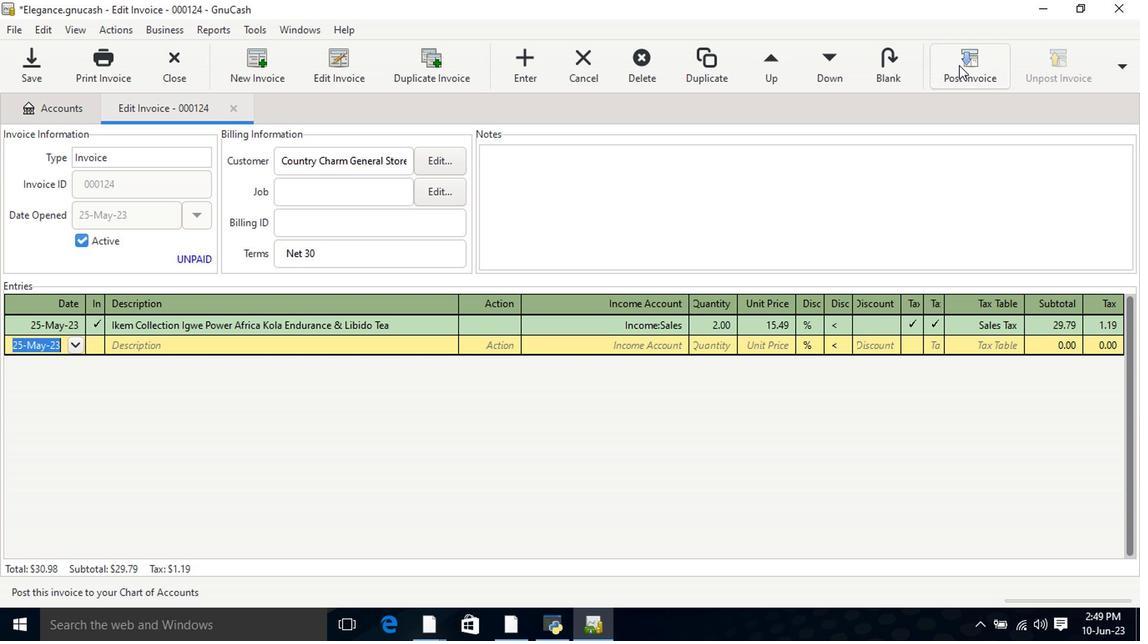 
Action: Mouse moved to (705, 286)
Screenshot: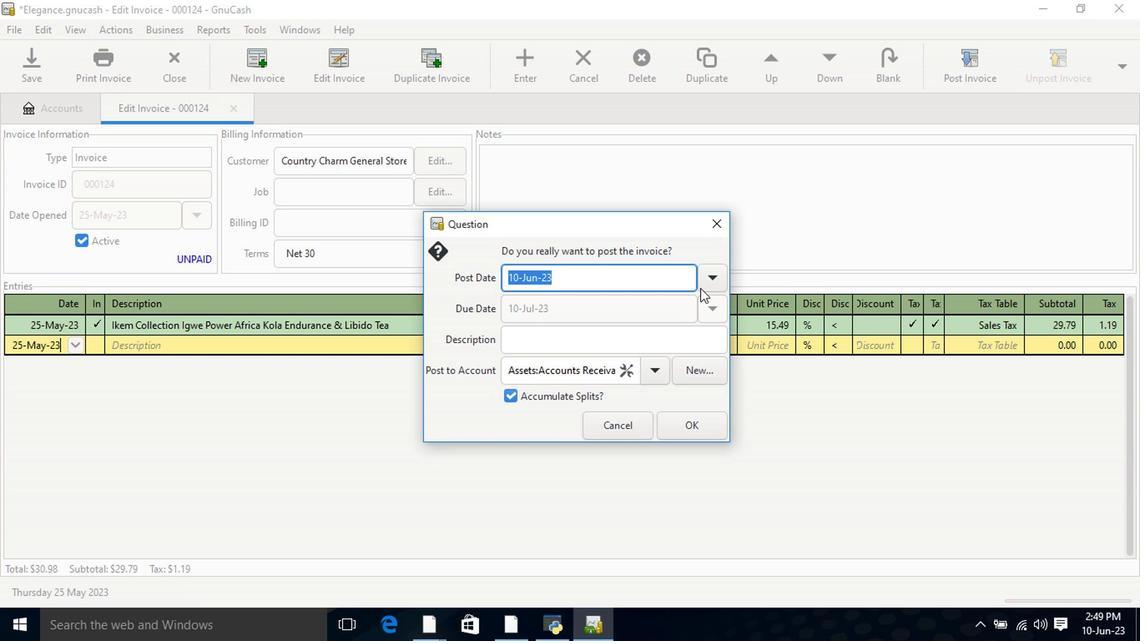 
Action: Mouse pressed left at (705, 286)
Screenshot: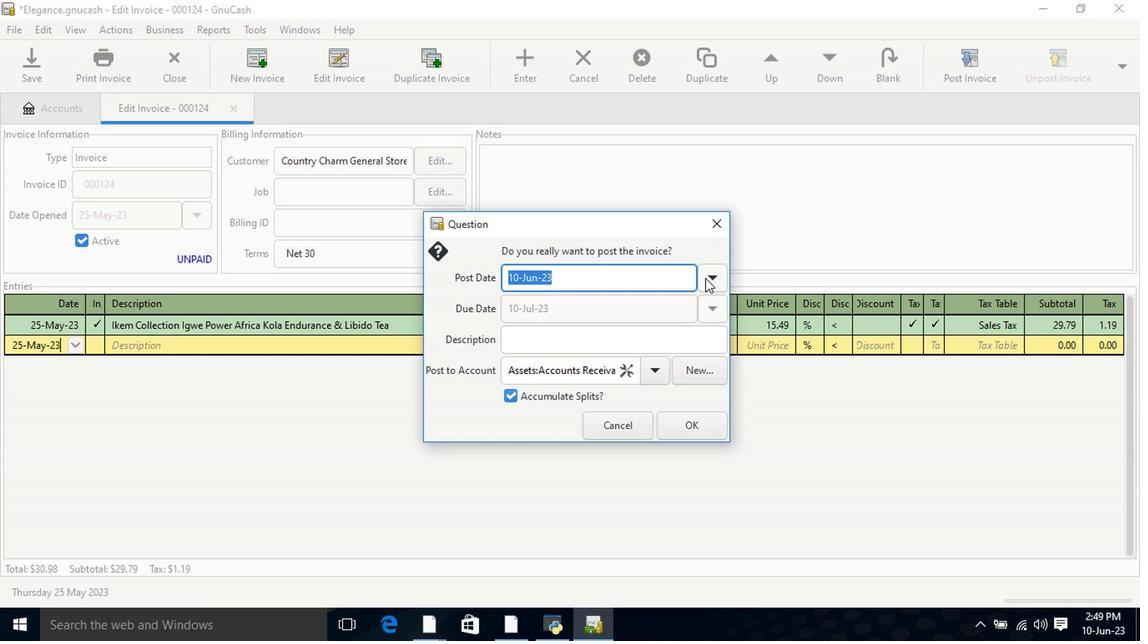 
Action: Mouse moved to (584, 310)
Screenshot: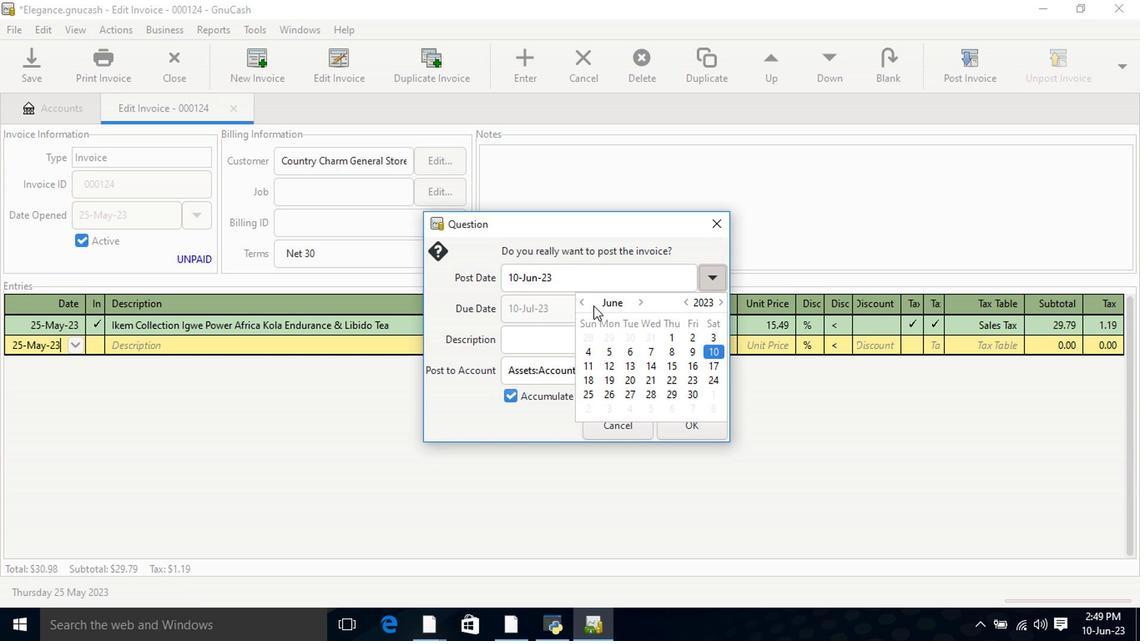
Action: Mouse pressed left at (584, 310)
Screenshot: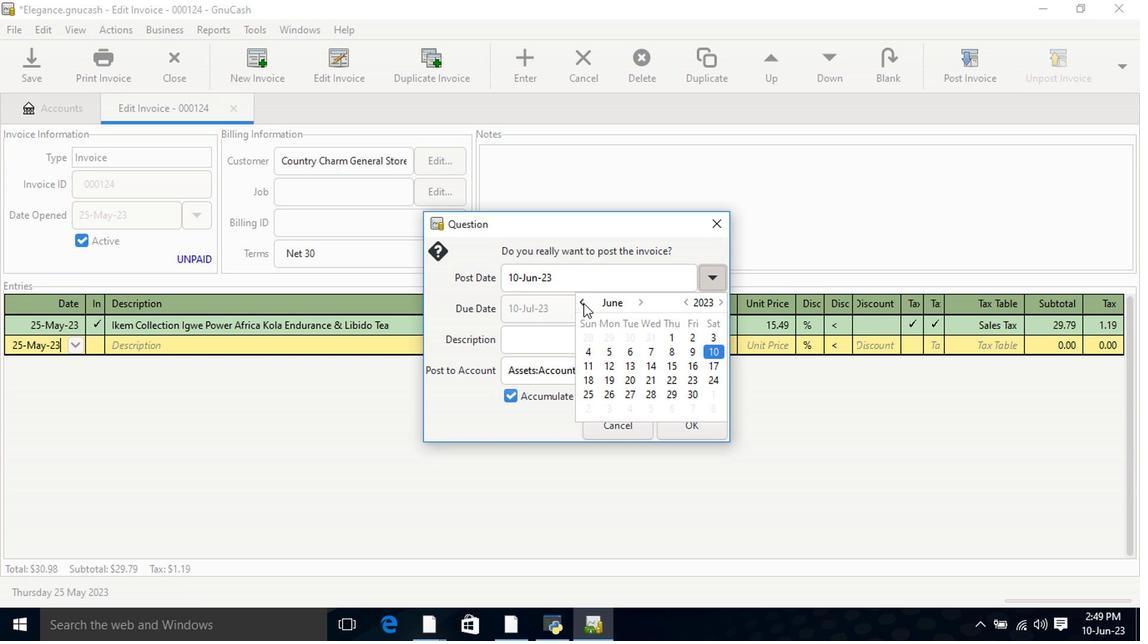
Action: Mouse moved to (670, 381)
Screenshot: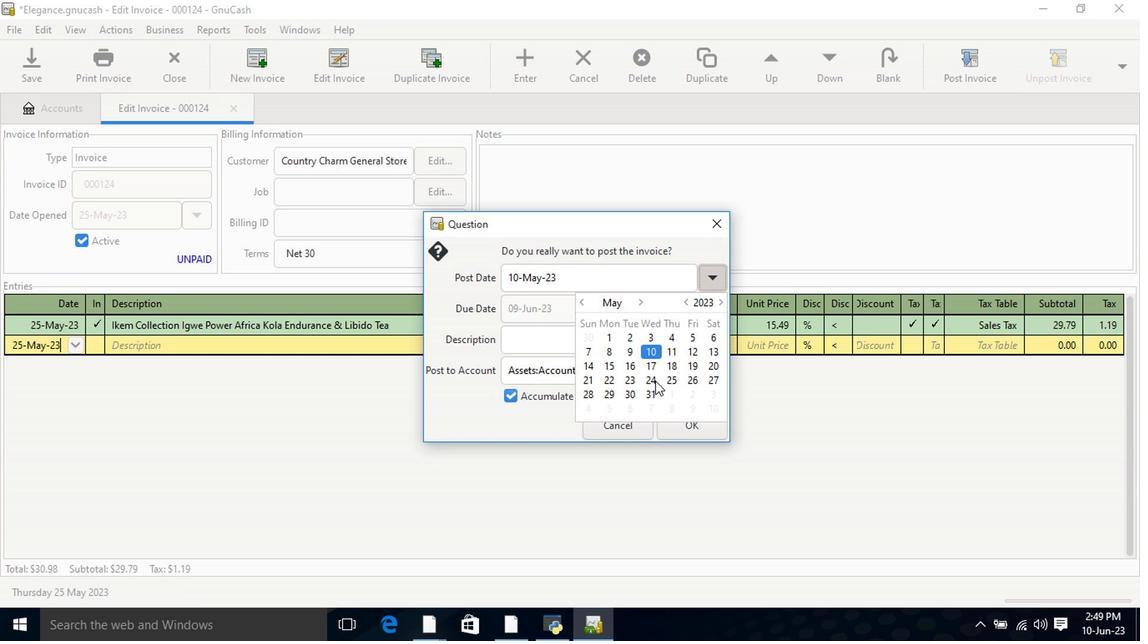 
Action: Mouse pressed left at (670, 381)
Screenshot: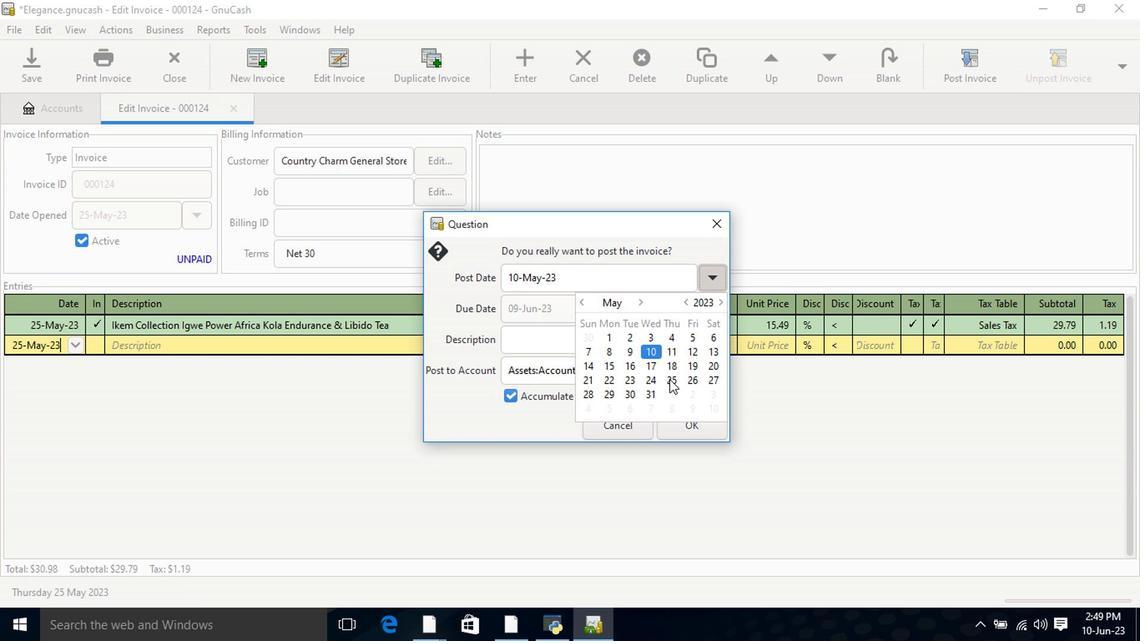 
Action: Mouse pressed left at (670, 381)
Screenshot: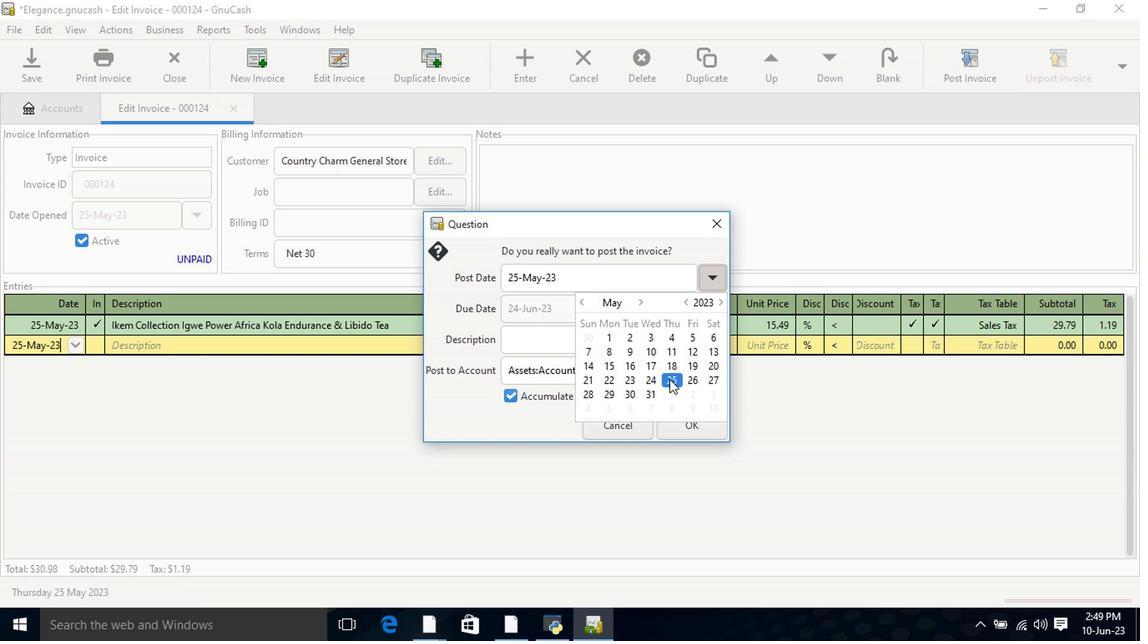 
Action: Mouse moved to (683, 432)
Screenshot: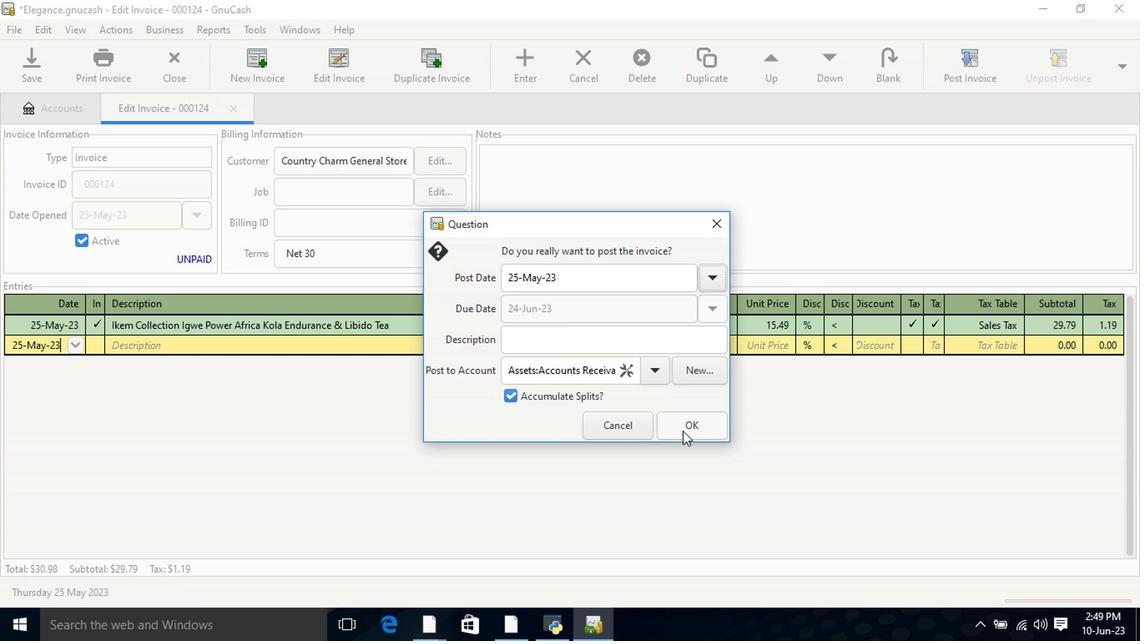 
Action: Mouse pressed left at (683, 432)
Screenshot: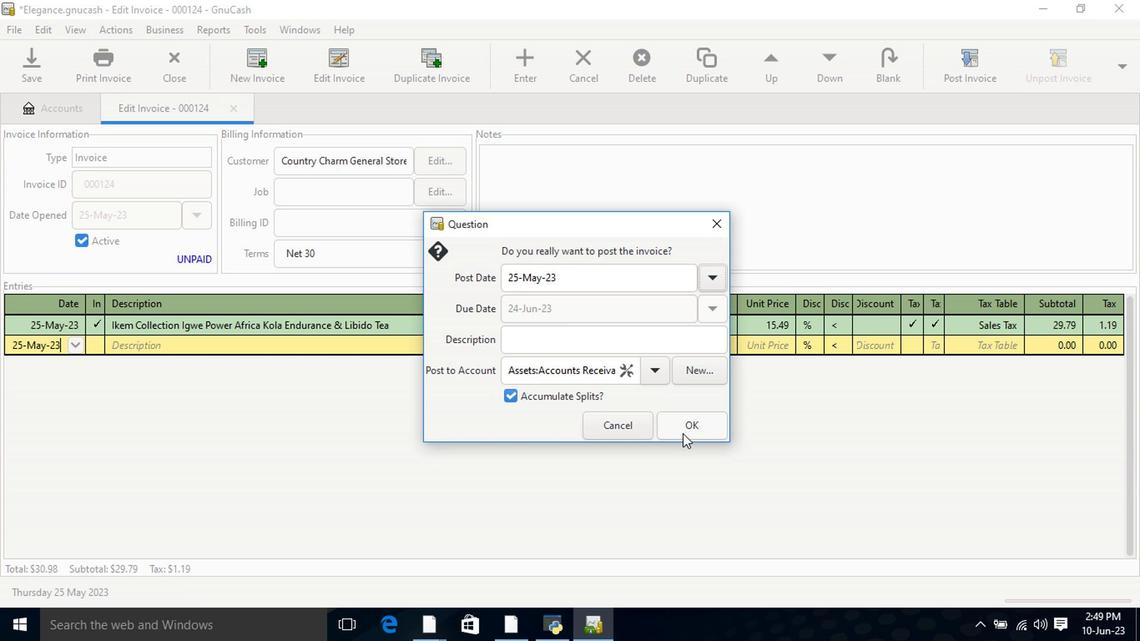 
Action: Mouse moved to (1092, 85)
Screenshot: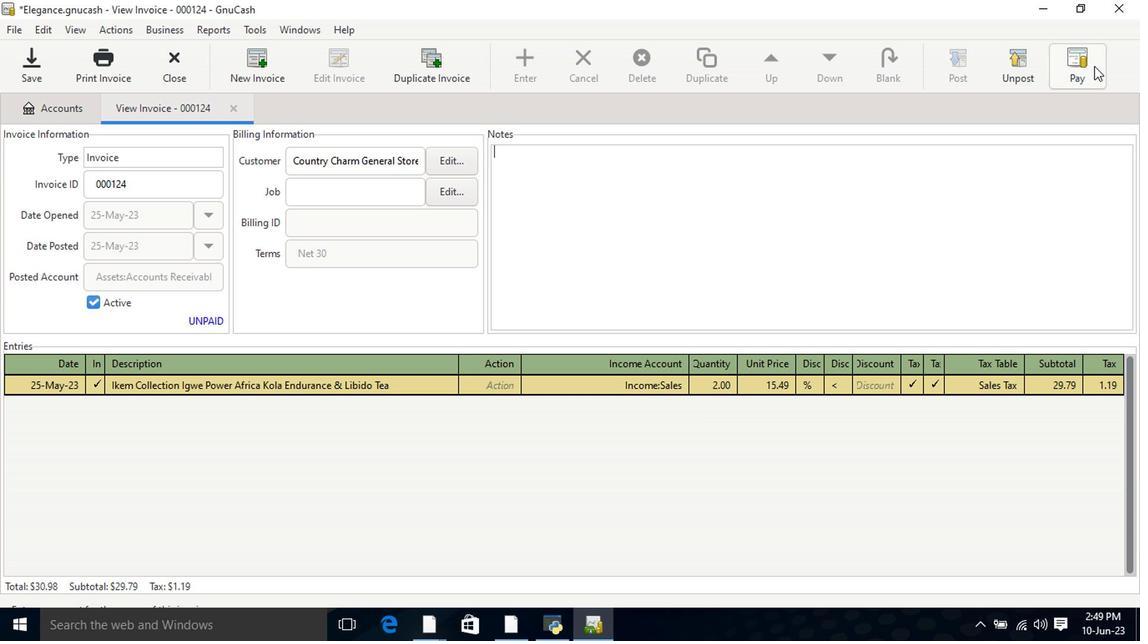 
Action: Mouse pressed left at (1092, 85)
Screenshot: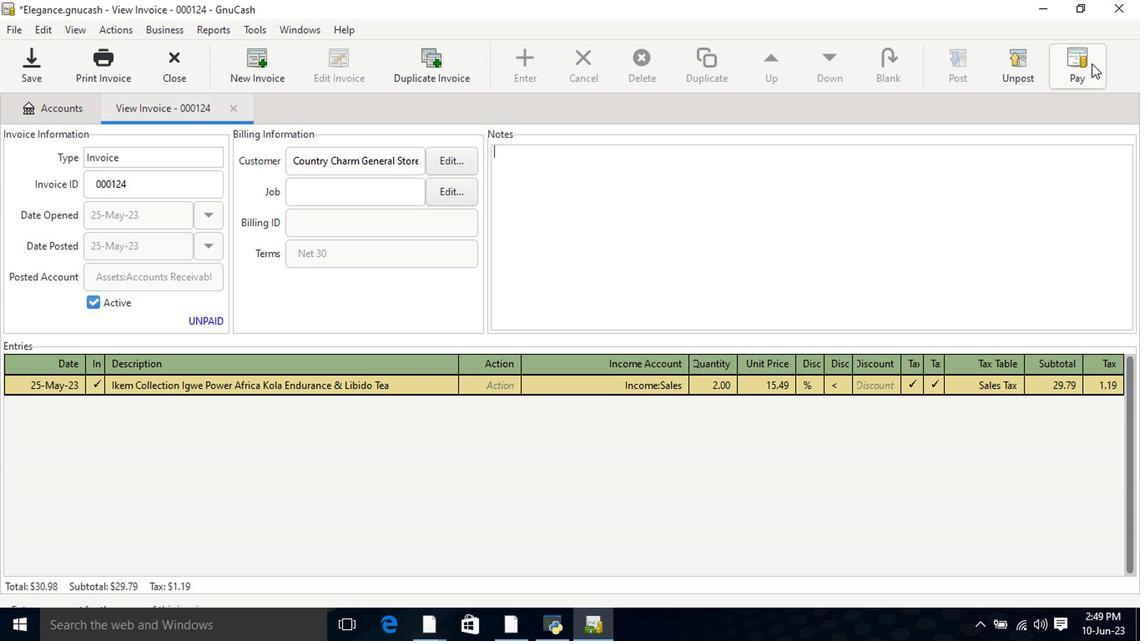 
Action: Mouse moved to (516, 334)
Screenshot: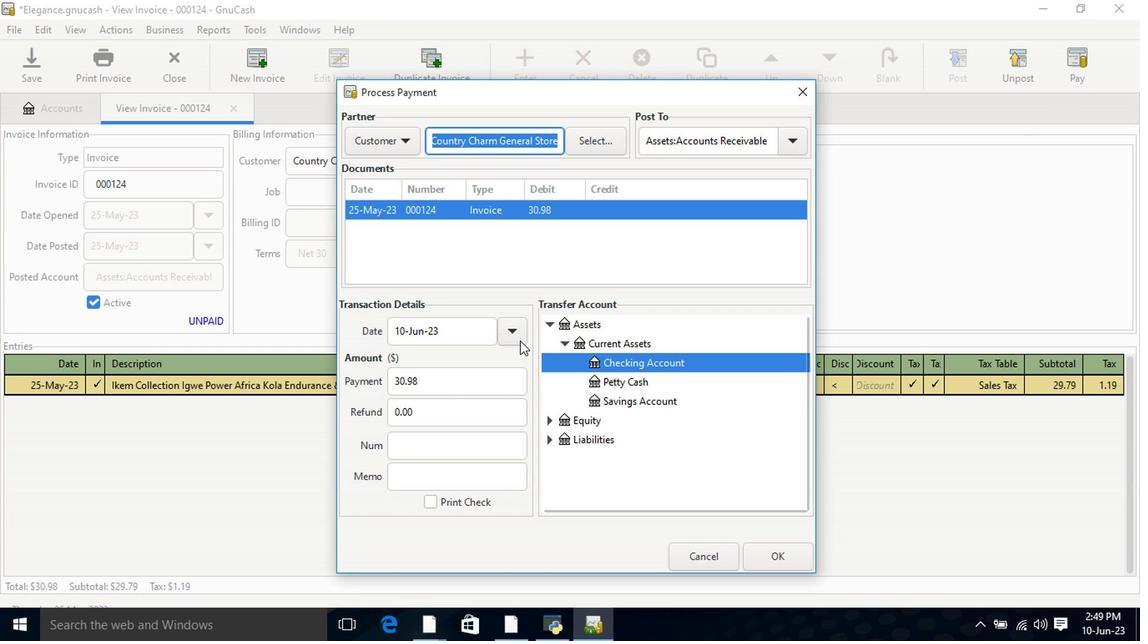 
Action: Mouse pressed left at (516, 334)
Screenshot: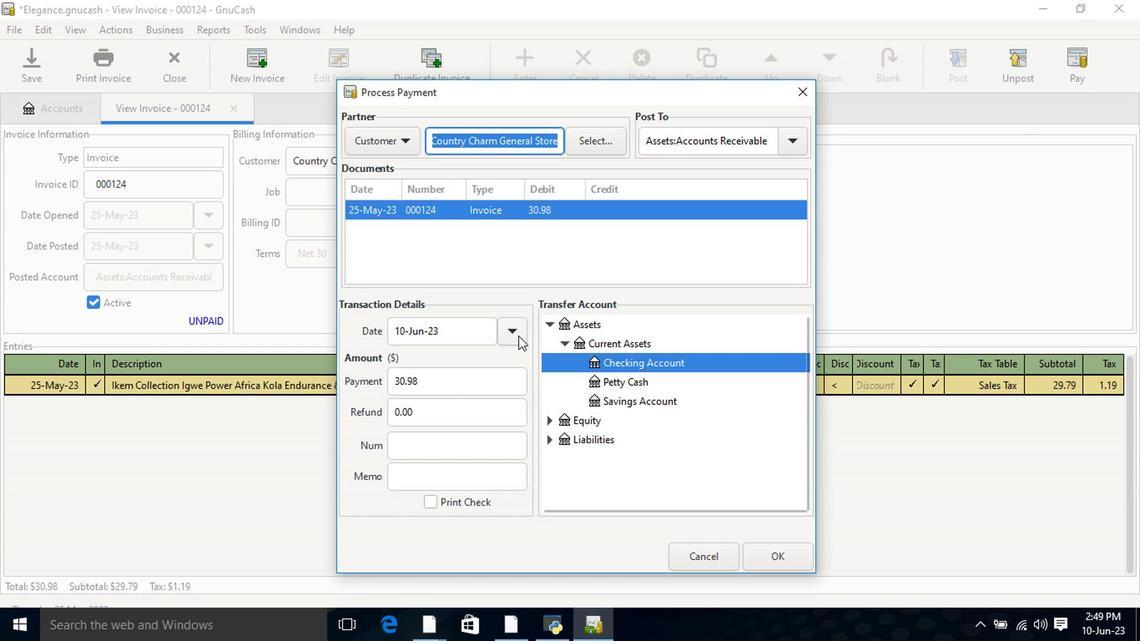 
Action: Mouse moved to (490, 431)
Screenshot: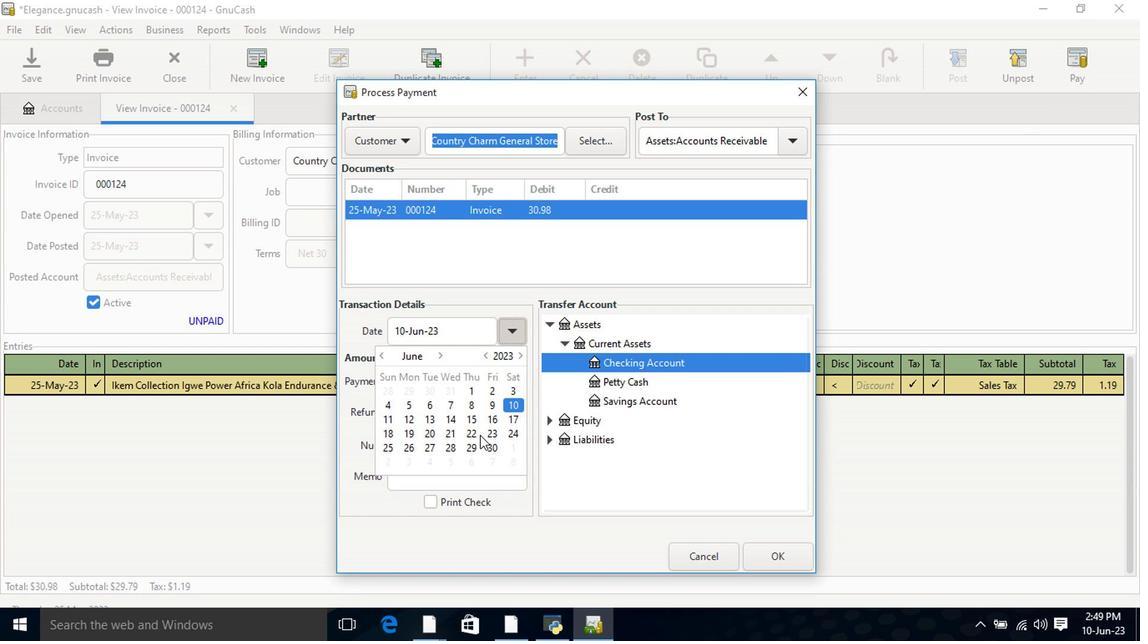 
Action: Mouse pressed left at (490, 431)
Screenshot: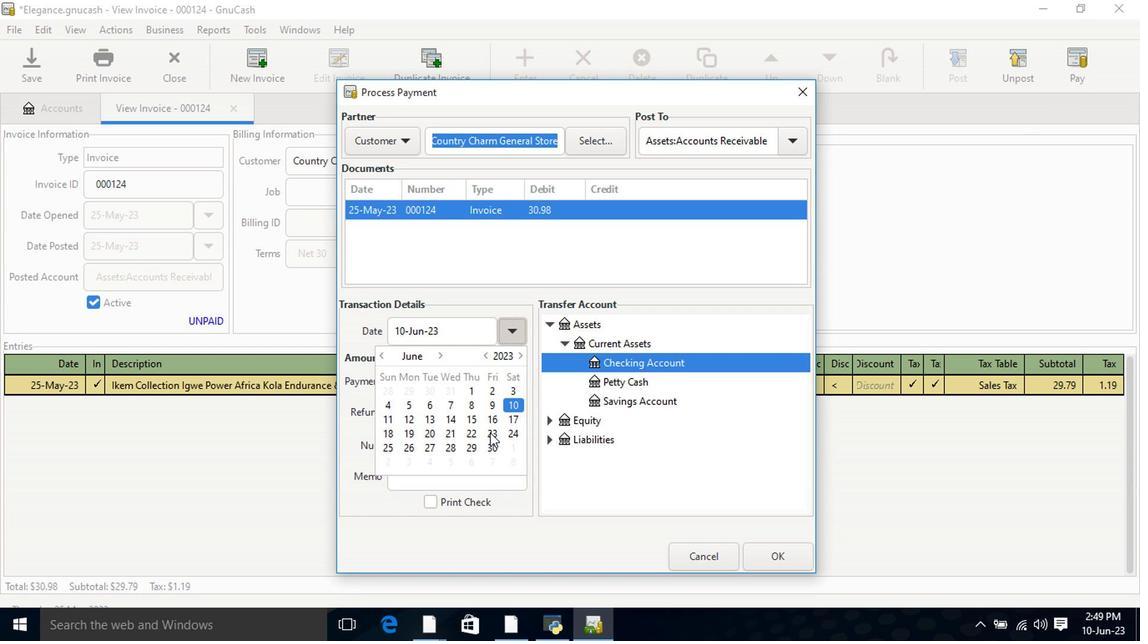 
Action: Mouse pressed left at (490, 431)
Screenshot: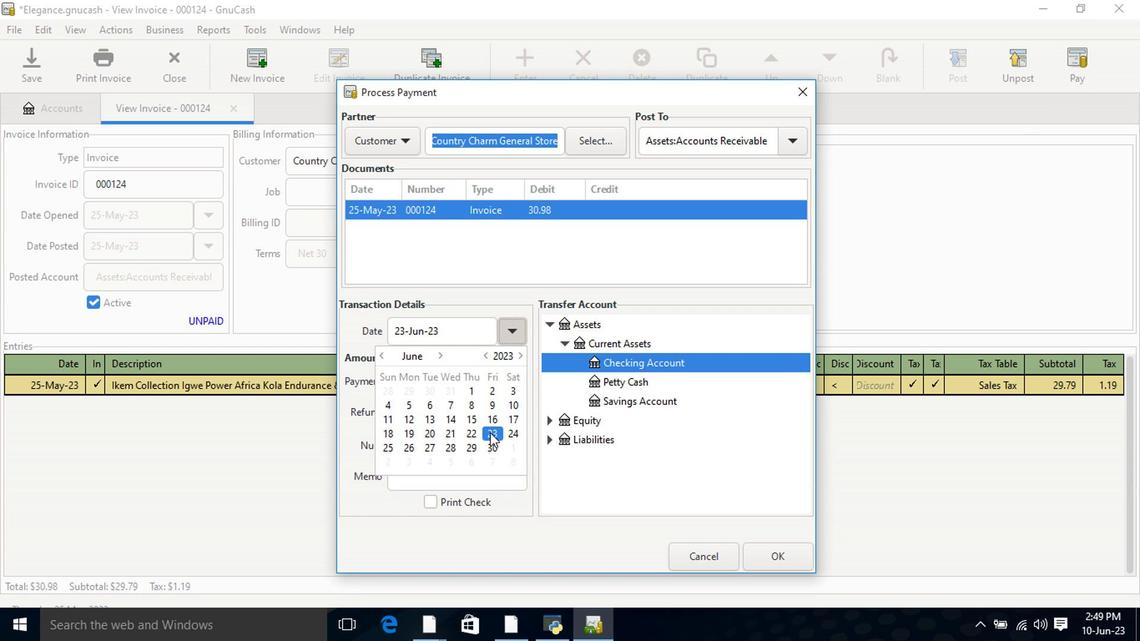 
Action: Mouse moved to (545, 329)
Screenshot: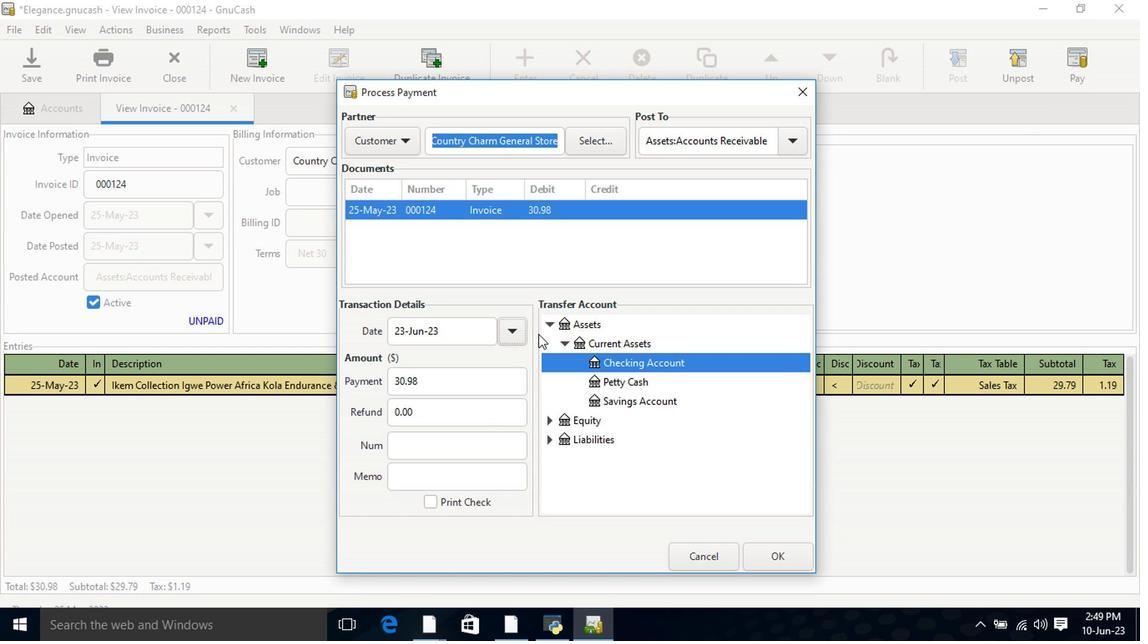 
Action: Mouse pressed left at (545, 329)
Screenshot: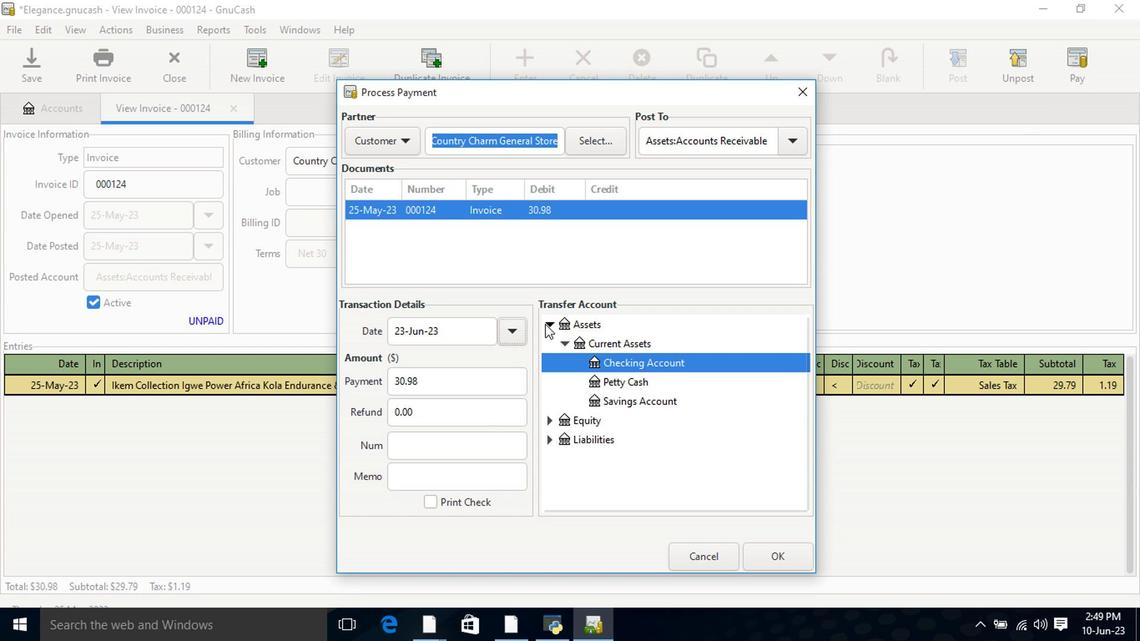 
Action: Mouse pressed left at (545, 329)
Screenshot: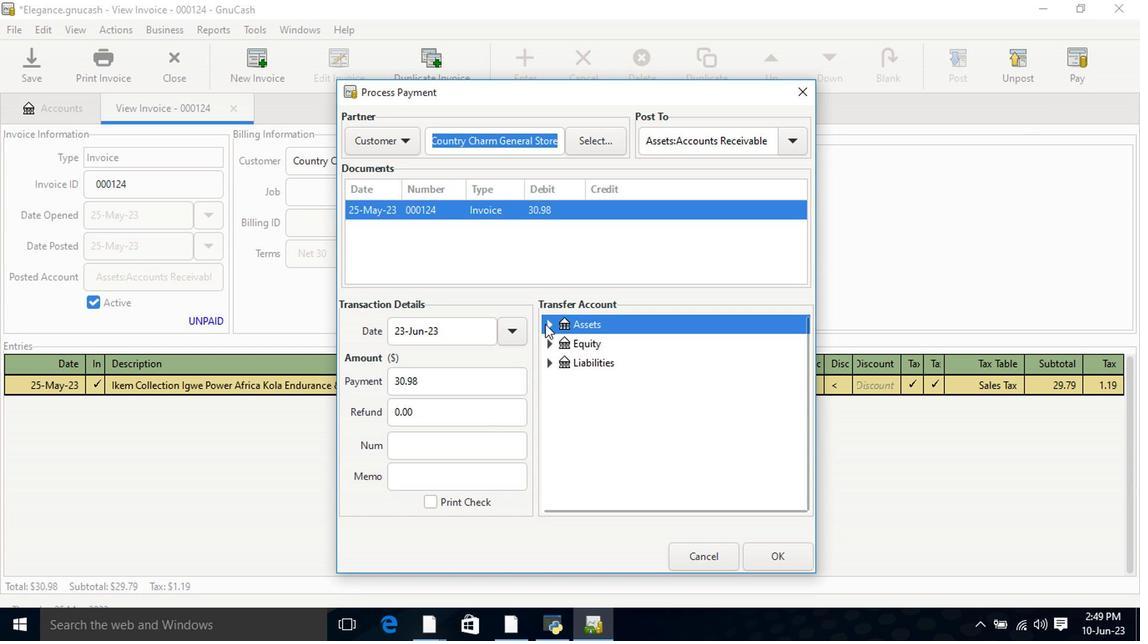 
Action: Mouse moved to (565, 348)
Screenshot: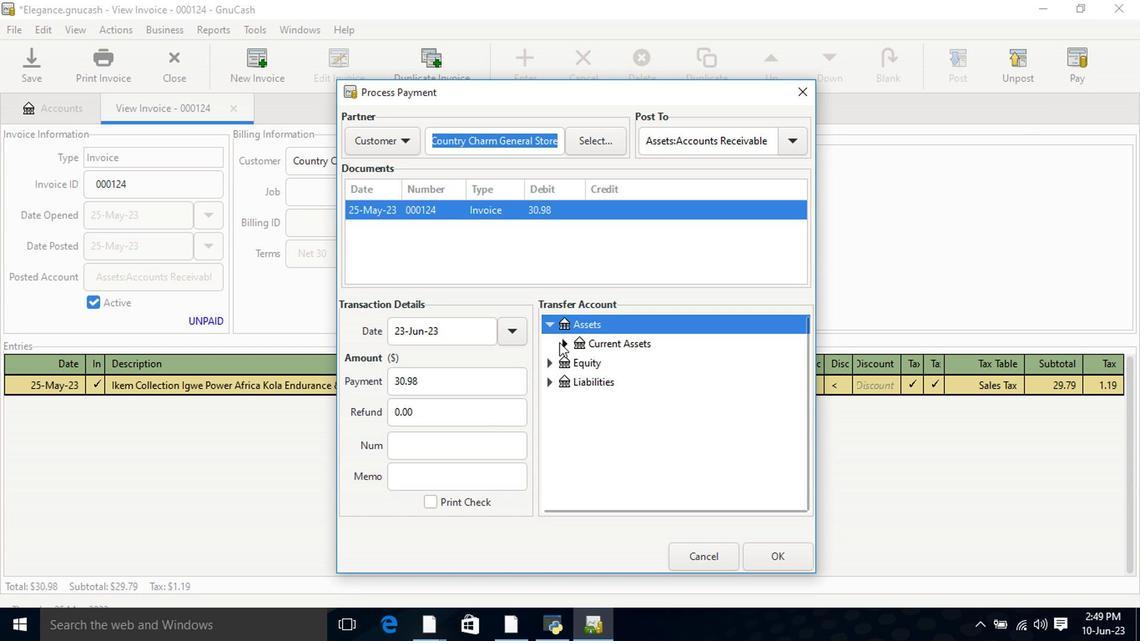 
Action: Mouse pressed left at (565, 348)
Screenshot: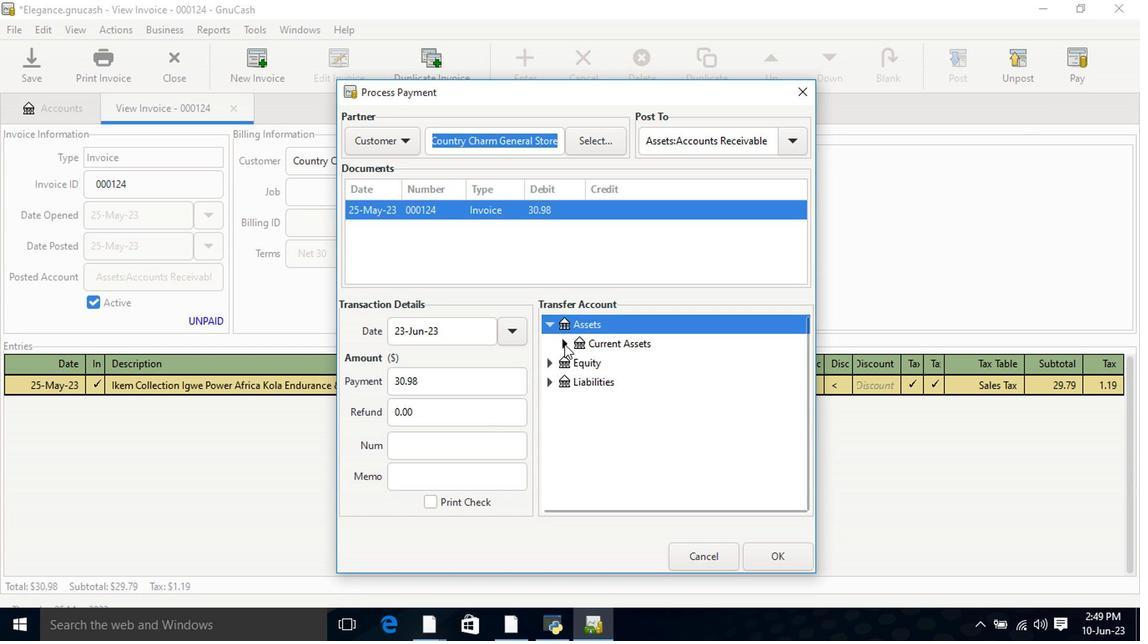 
Action: Mouse moved to (598, 366)
Screenshot: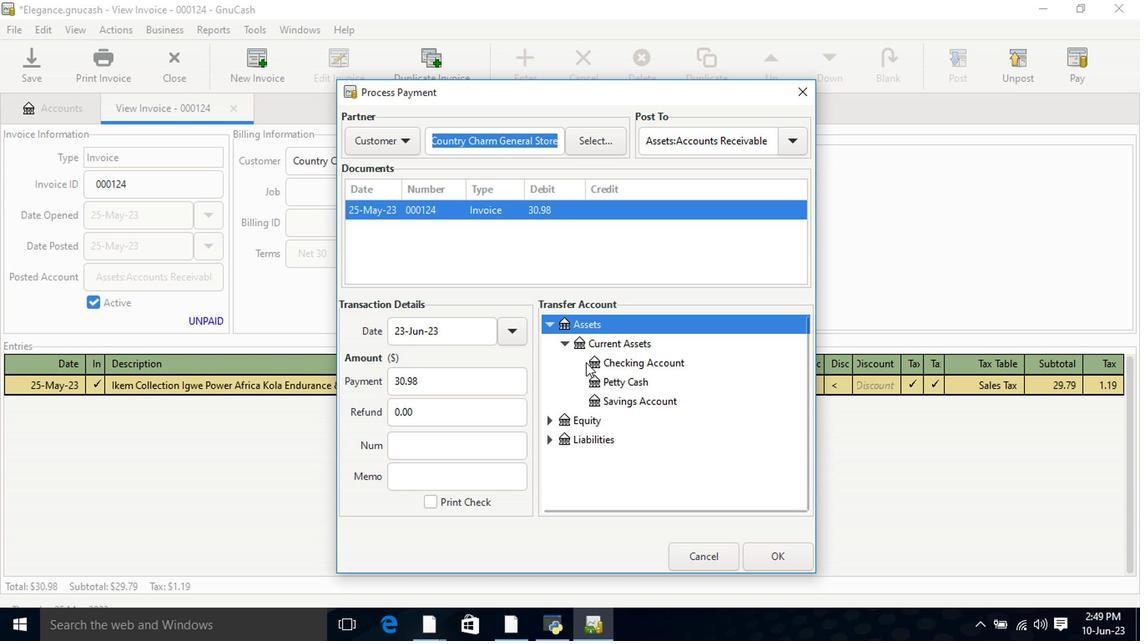 
Action: Mouse pressed left at (598, 366)
Screenshot: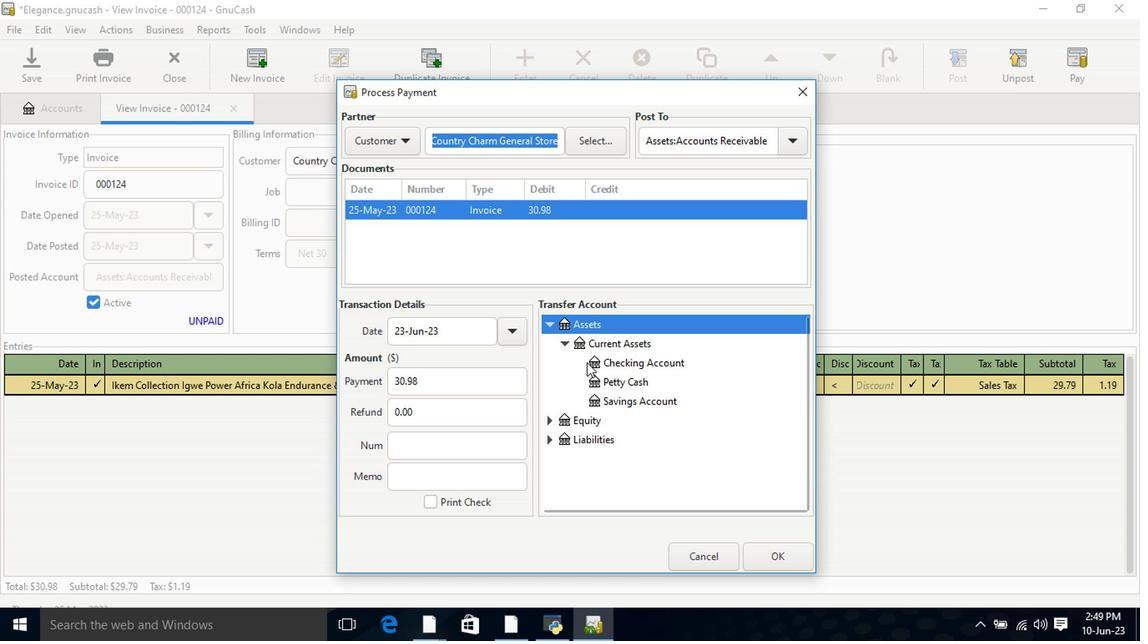 
Action: Mouse moved to (796, 550)
Screenshot: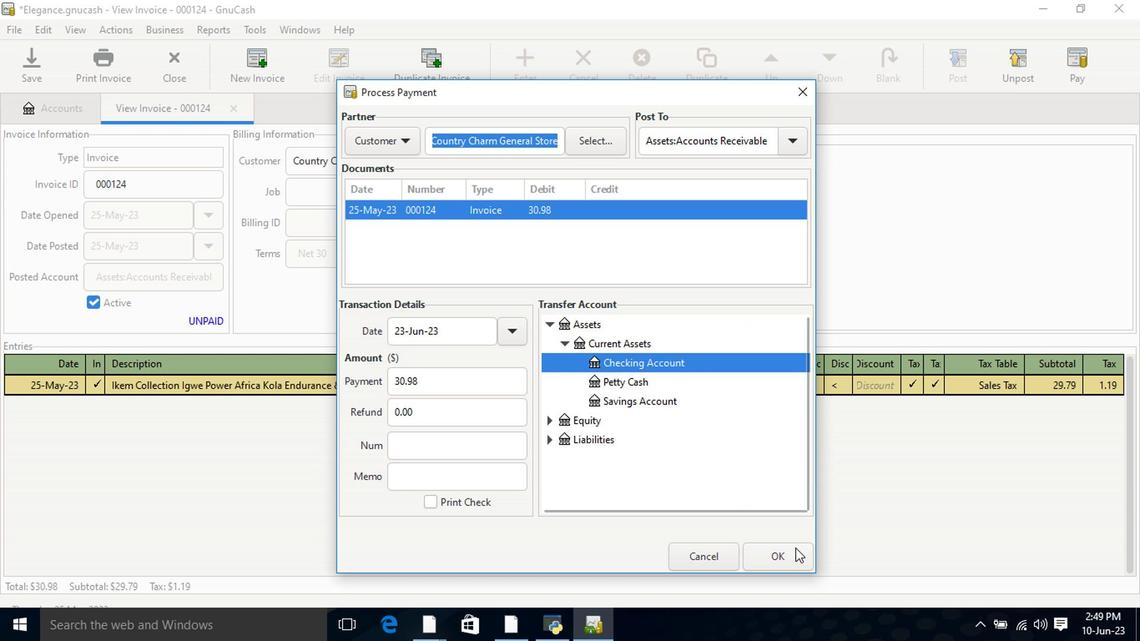 
Action: Mouse pressed left at (796, 550)
Screenshot: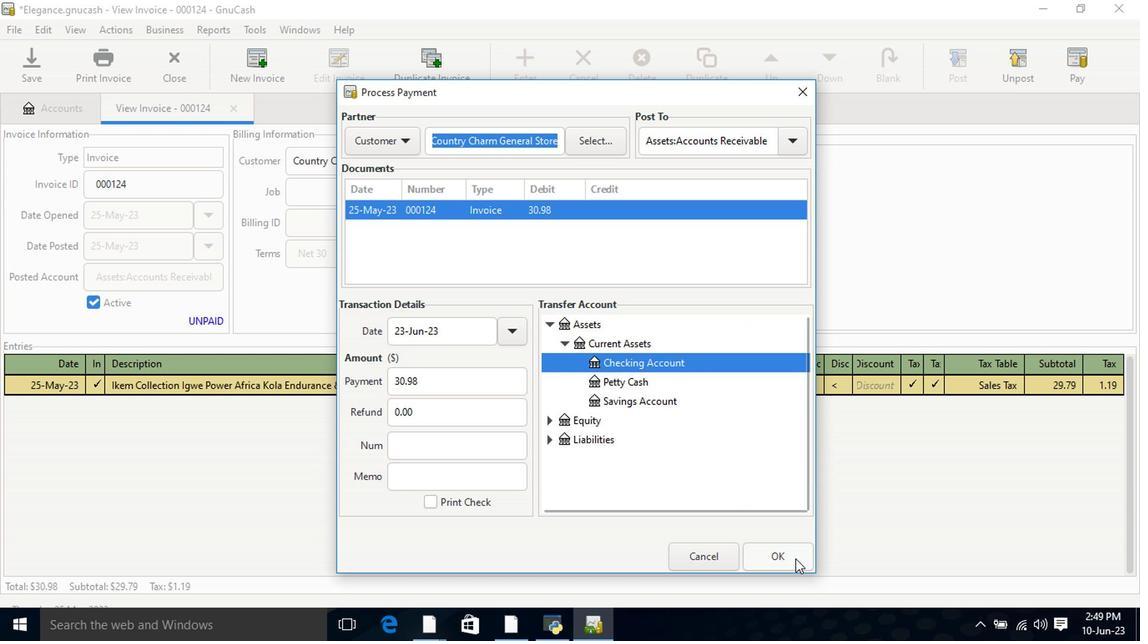 
Action: Mouse moved to (117, 90)
Screenshot: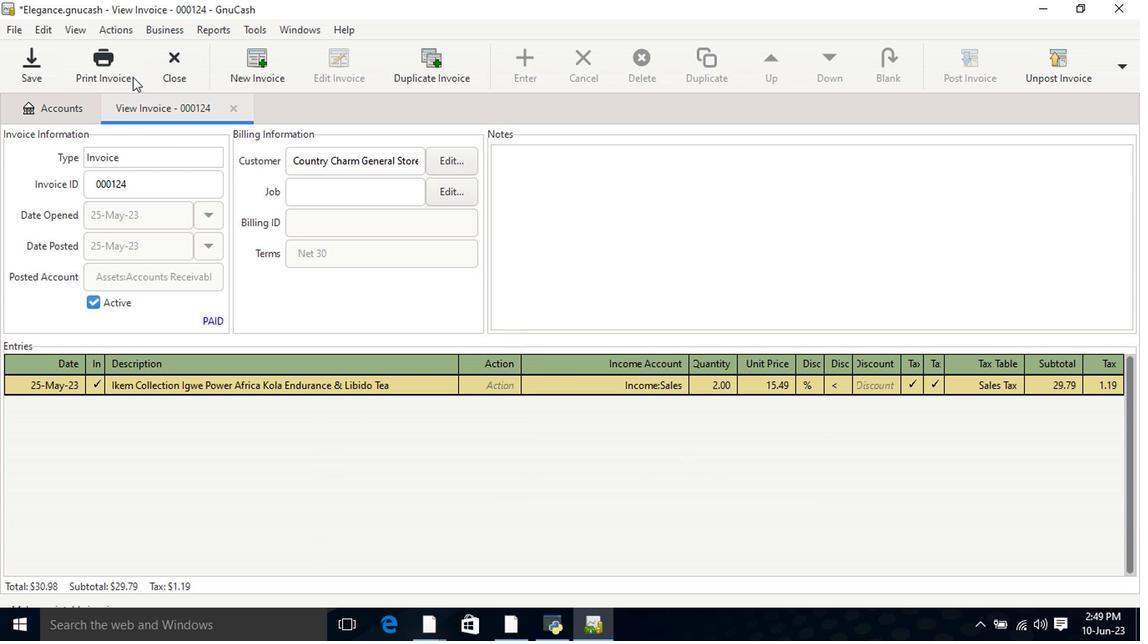
Action: Mouse pressed left at (117, 90)
Screenshot: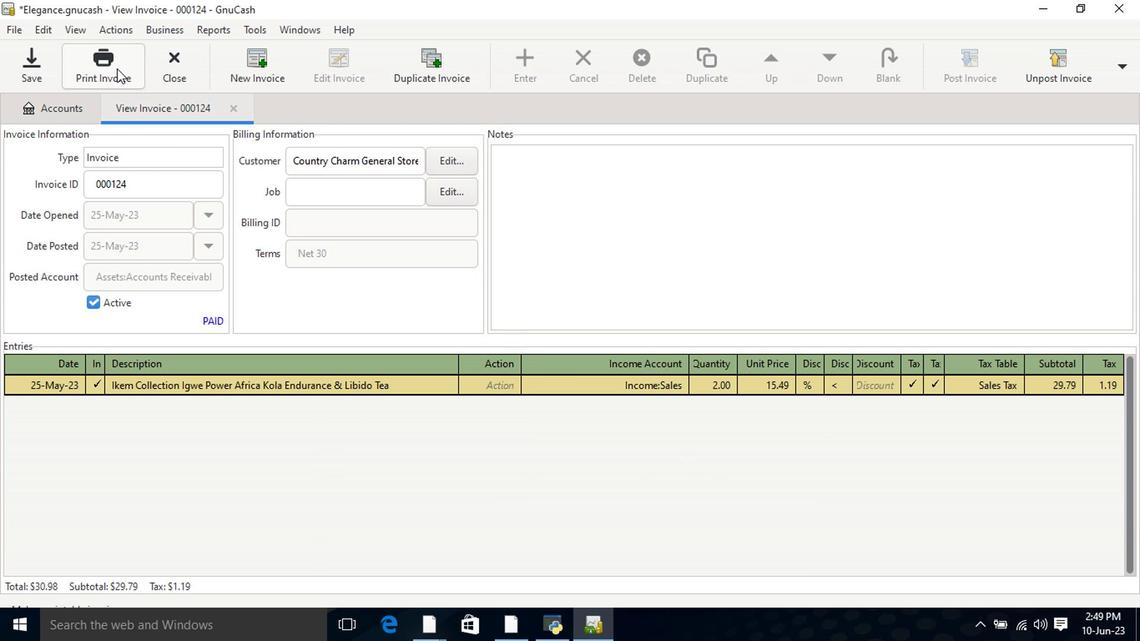 
Action: Mouse moved to (478, 439)
Screenshot: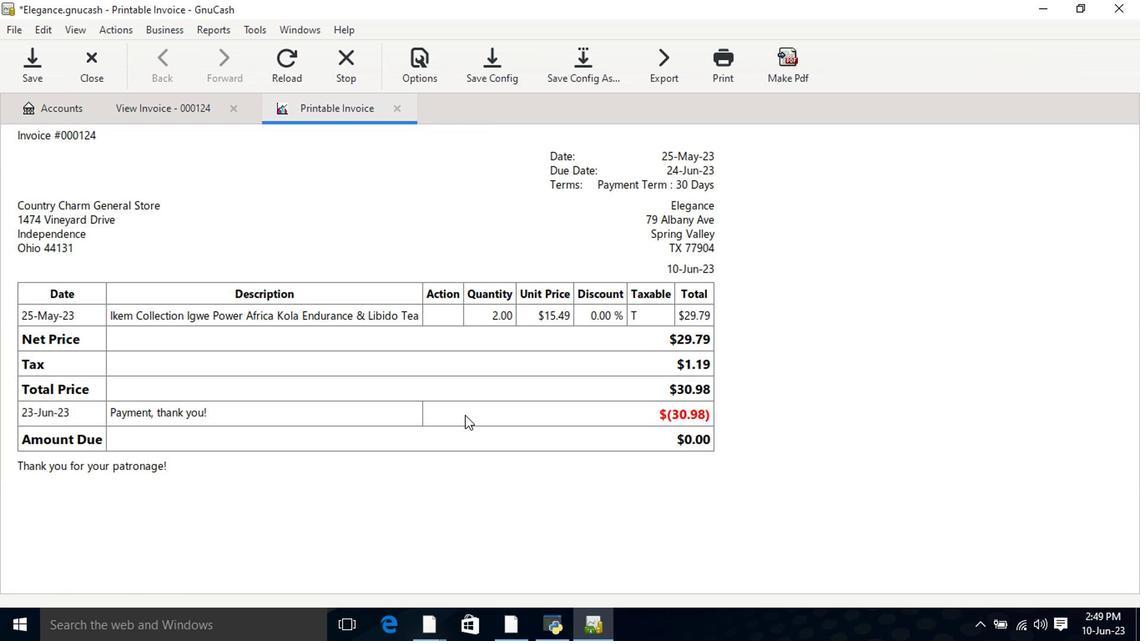 
